 Task: Look for Airbnb properties in Tokoname, Japan from 2nd December, 2023 to 10th December, 2023 for 1 adult.1  bedroom having 1 bed and 1 bathroom. Property type can be hotel. Booking option can be shelf check-in. Look for 3 properties as per requirement.
Action: Key pressed tokoname
Screenshot: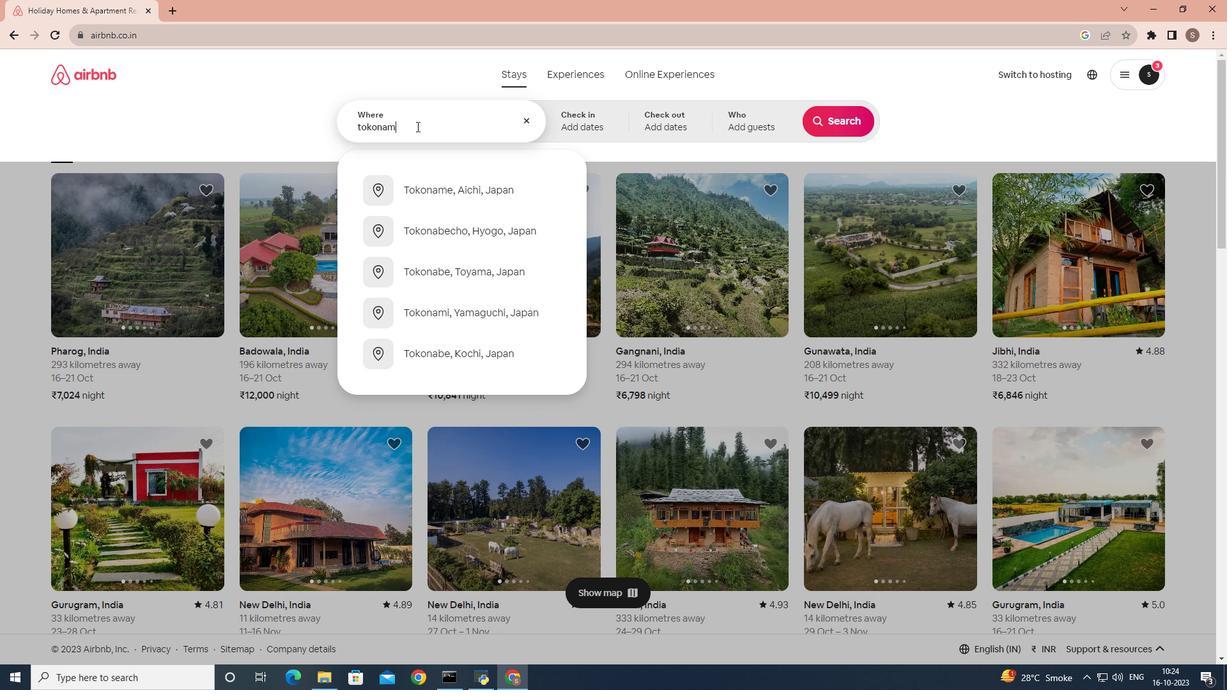 
Action: Mouse moved to (424, 203)
Screenshot: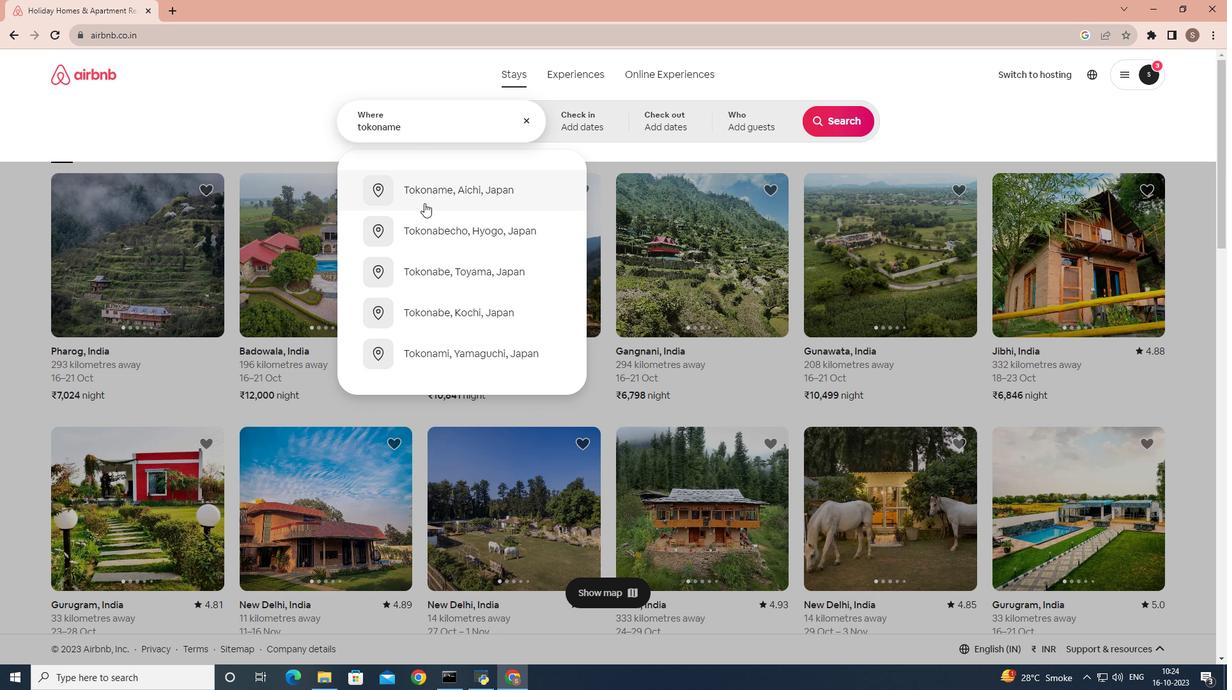 
Action: Mouse pressed left at (424, 203)
Screenshot: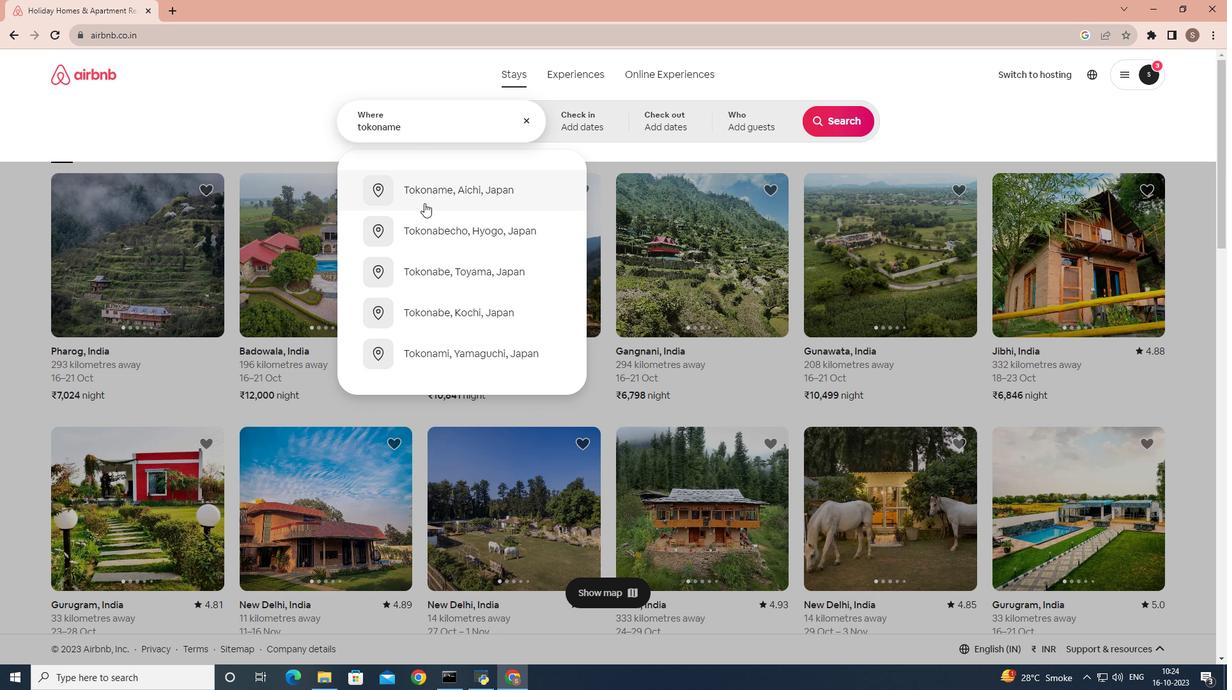 
Action: Mouse moved to (840, 228)
Screenshot: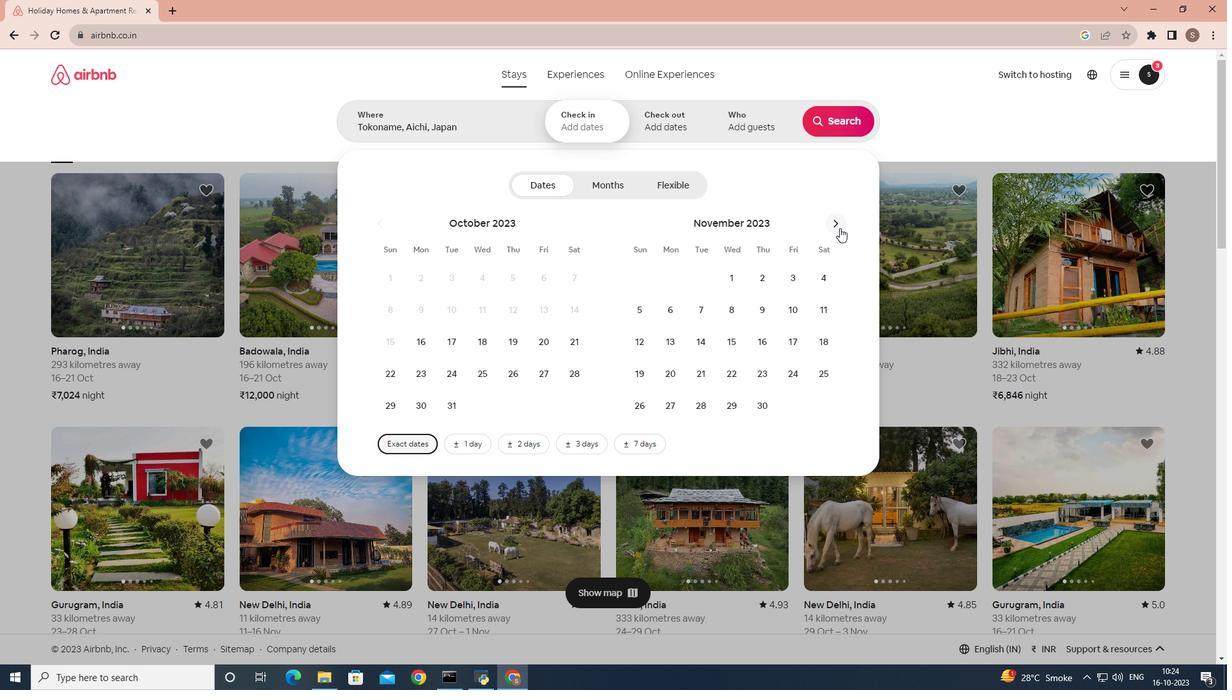 
Action: Mouse pressed left at (840, 228)
Screenshot: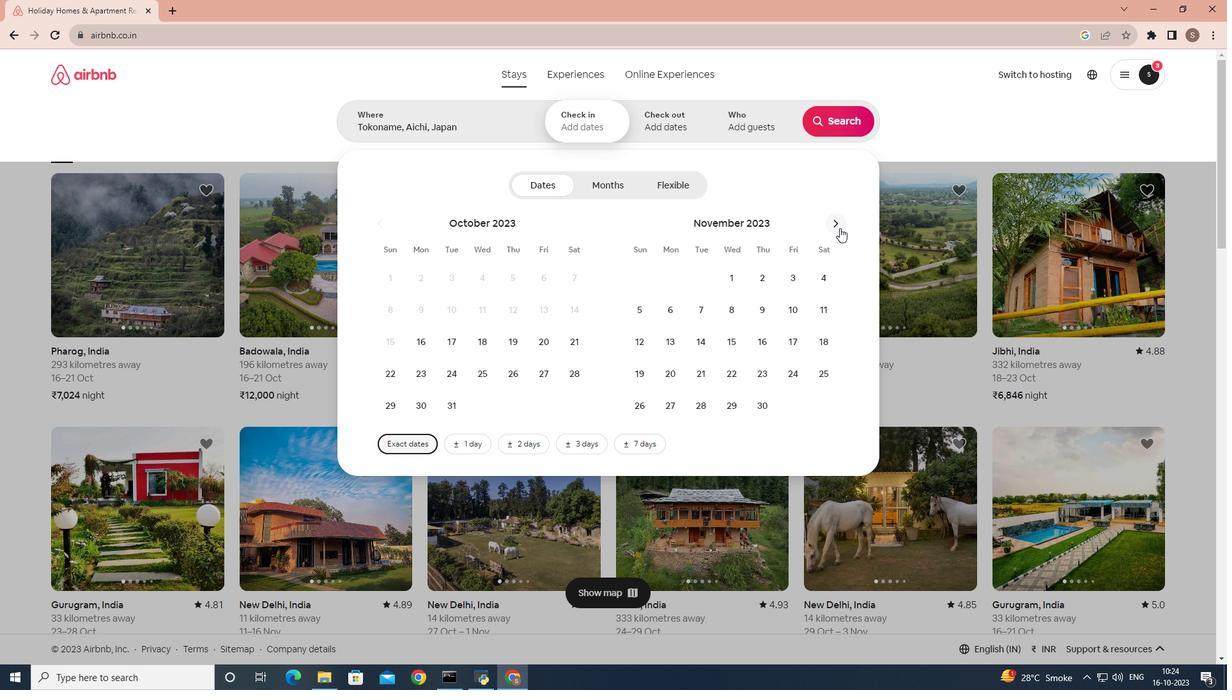 
Action: Mouse moved to (828, 287)
Screenshot: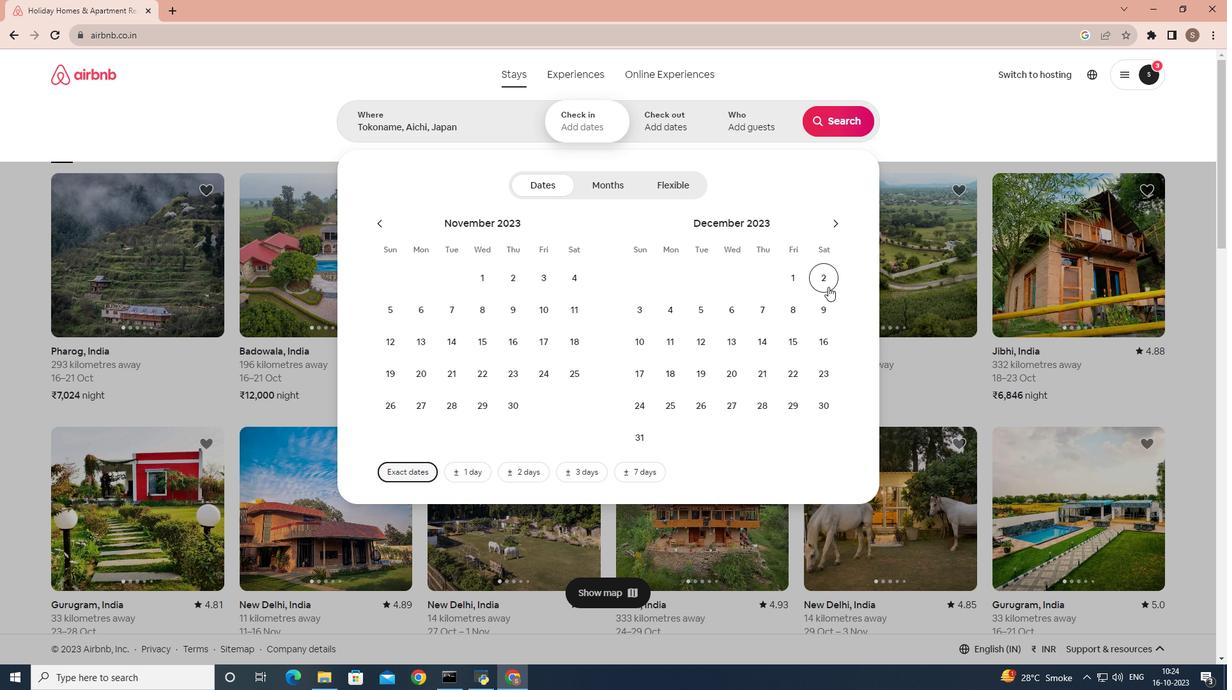 
Action: Mouse pressed left at (828, 287)
Screenshot: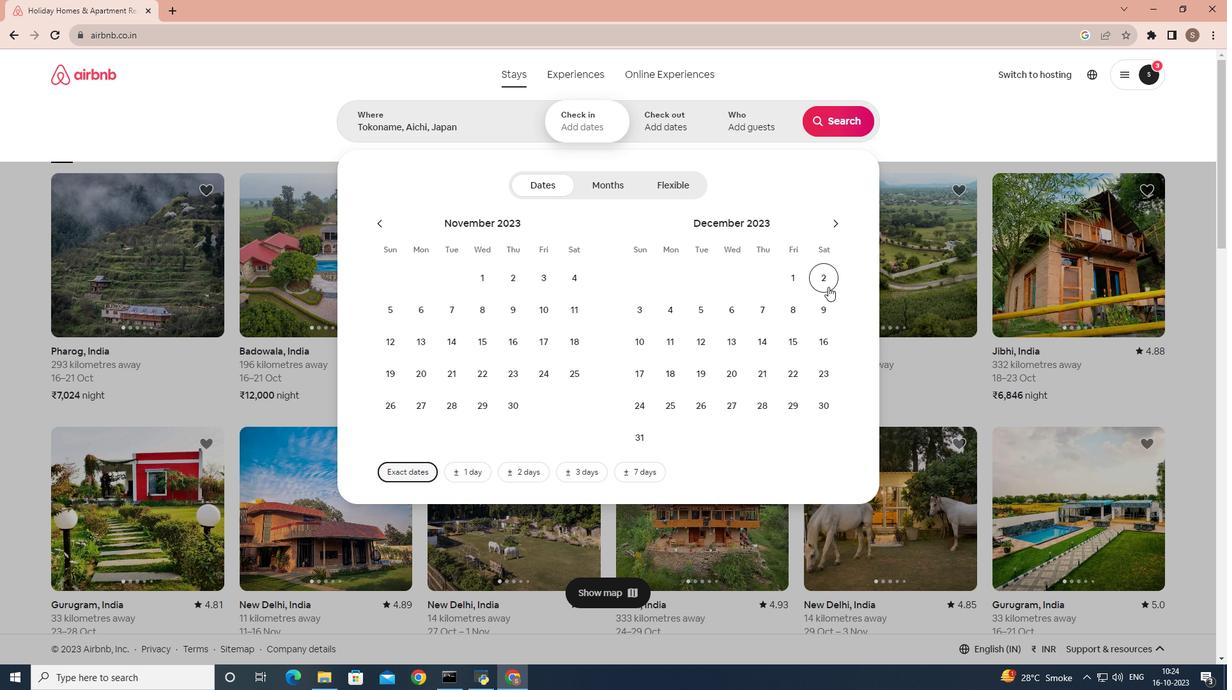 
Action: Mouse moved to (647, 352)
Screenshot: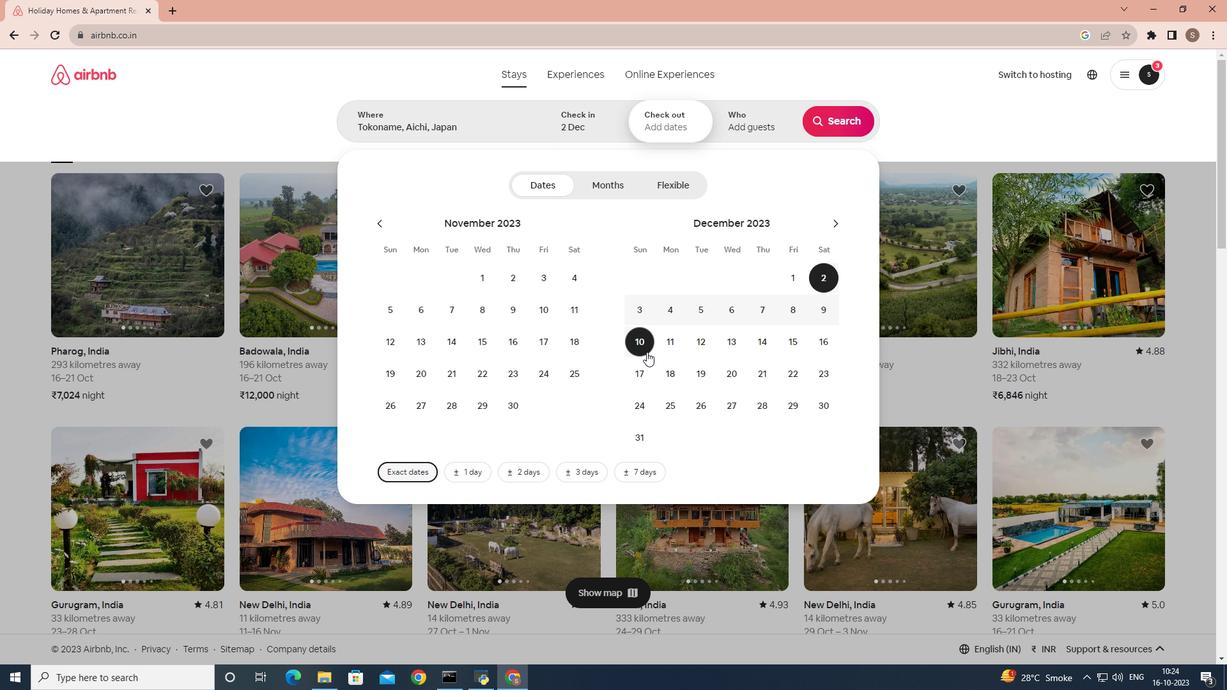 
Action: Mouse pressed left at (647, 352)
Screenshot: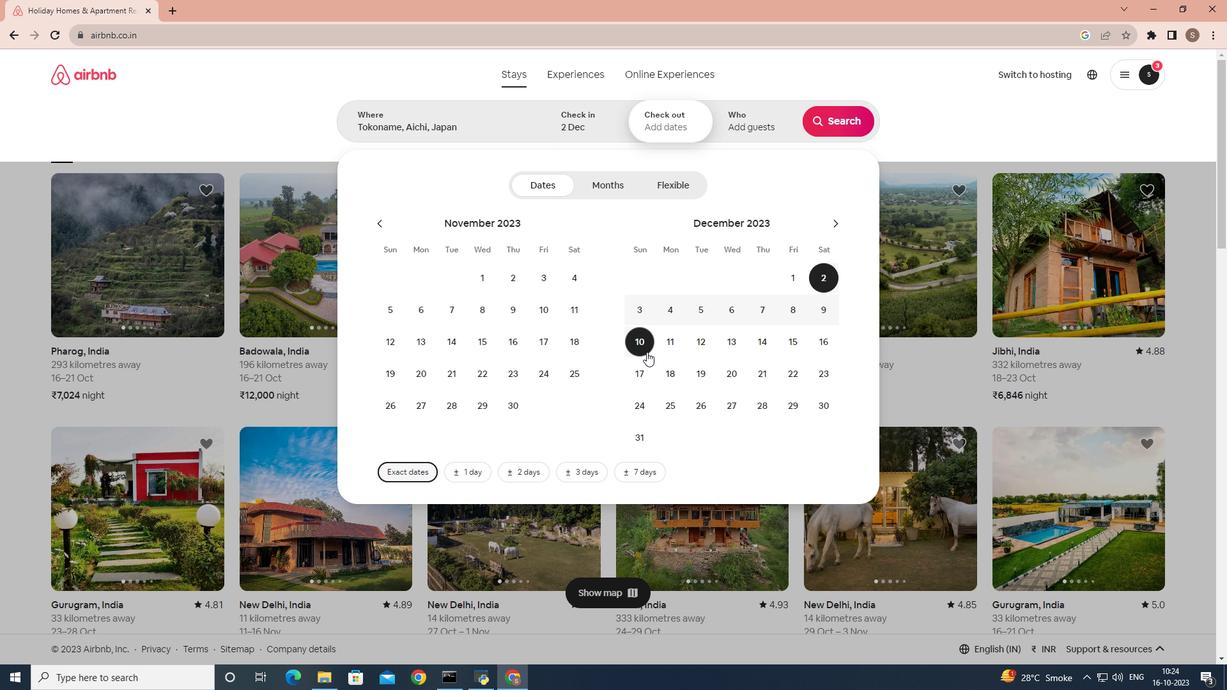 
Action: Mouse moved to (742, 120)
Screenshot: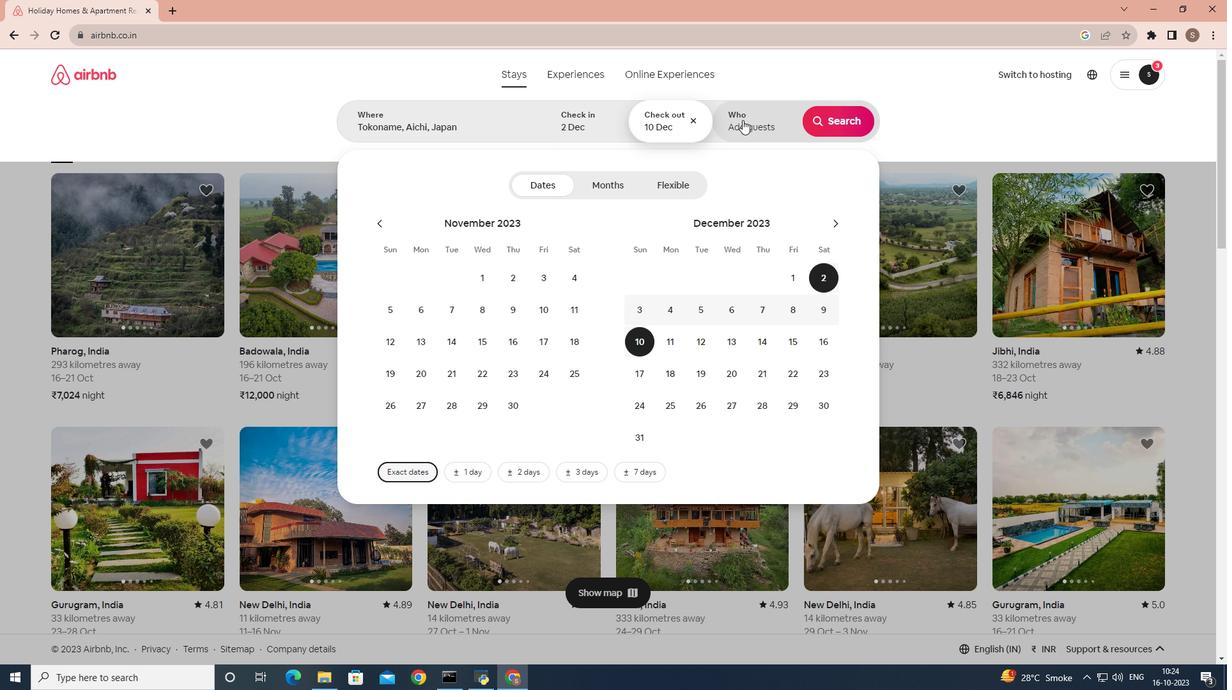 
Action: Mouse pressed left at (742, 120)
Screenshot: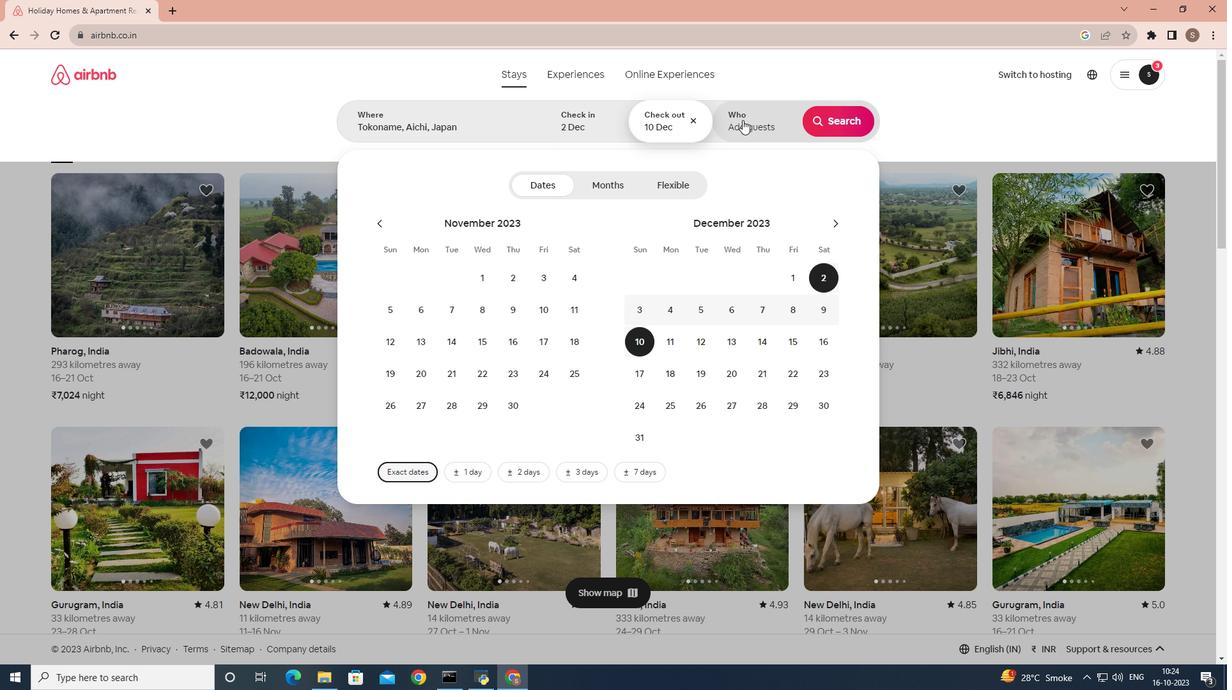 
Action: Mouse moved to (837, 193)
Screenshot: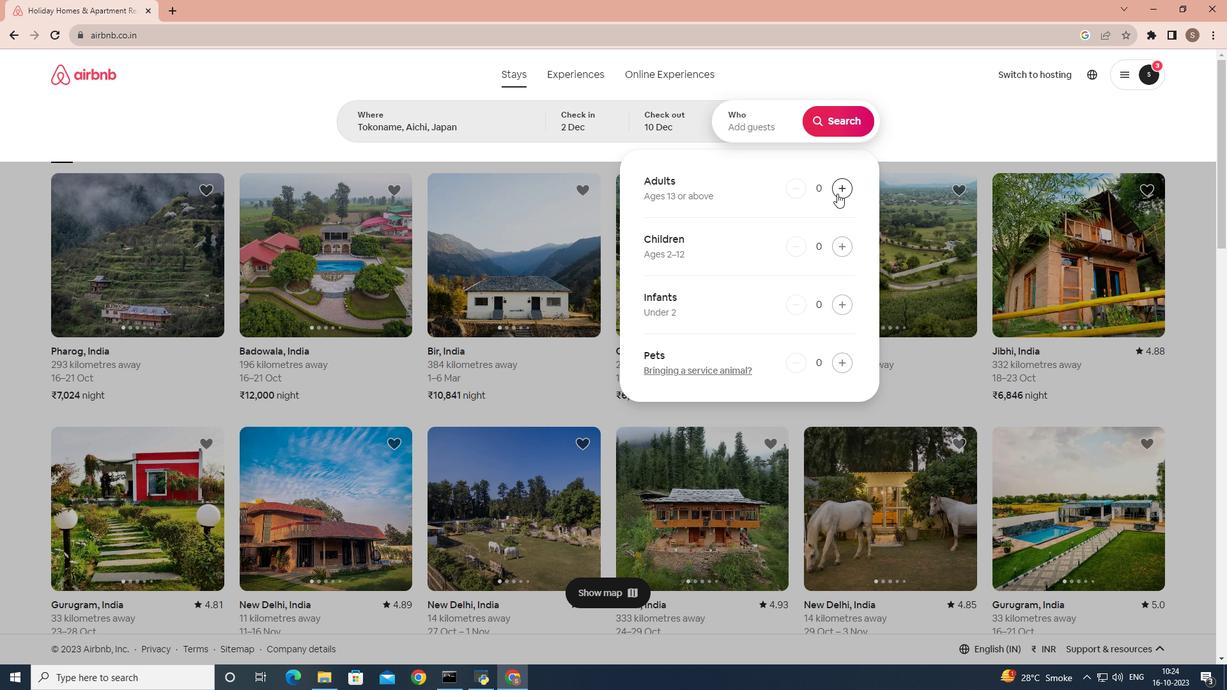 
Action: Mouse pressed left at (837, 193)
Screenshot: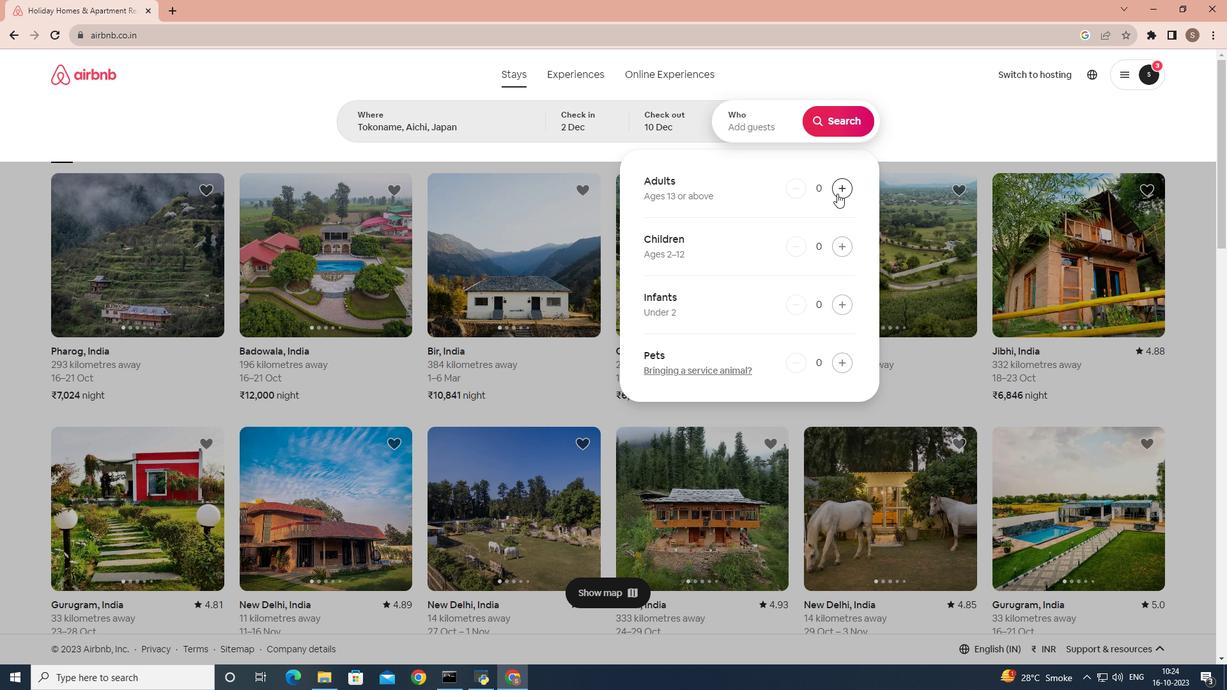 
Action: Mouse moved to (842, 120)
Screenshot: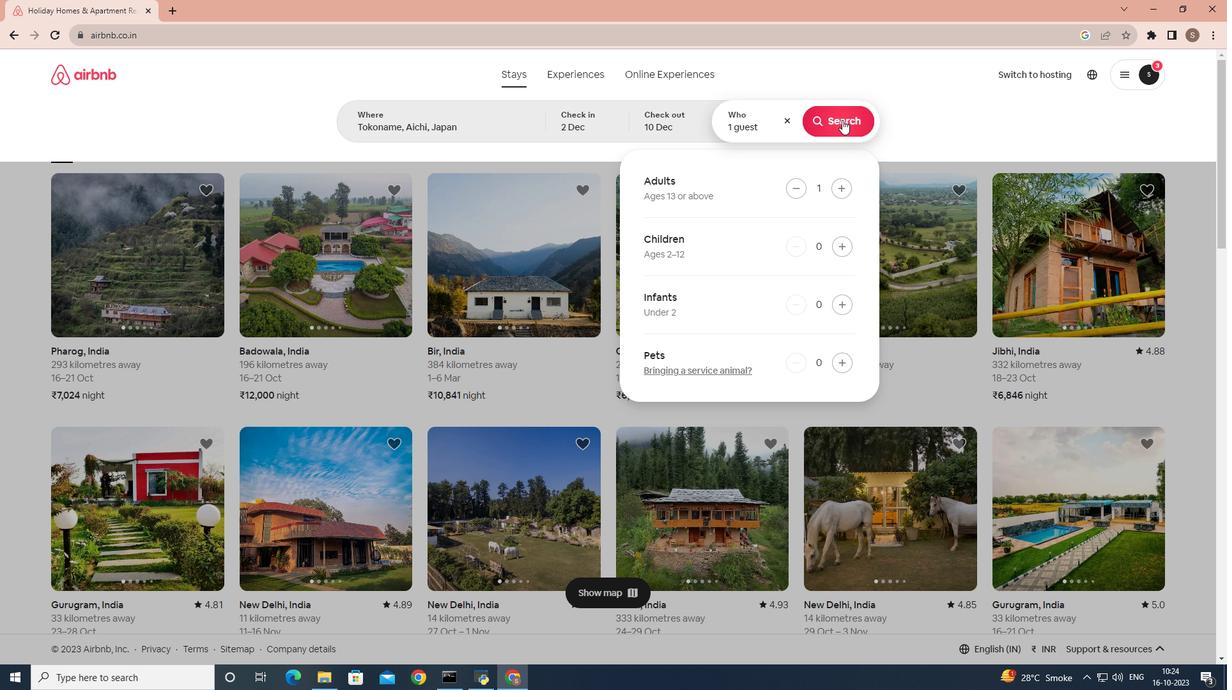 
Action: Mouse pressed left at (842, 120)
Screenshot: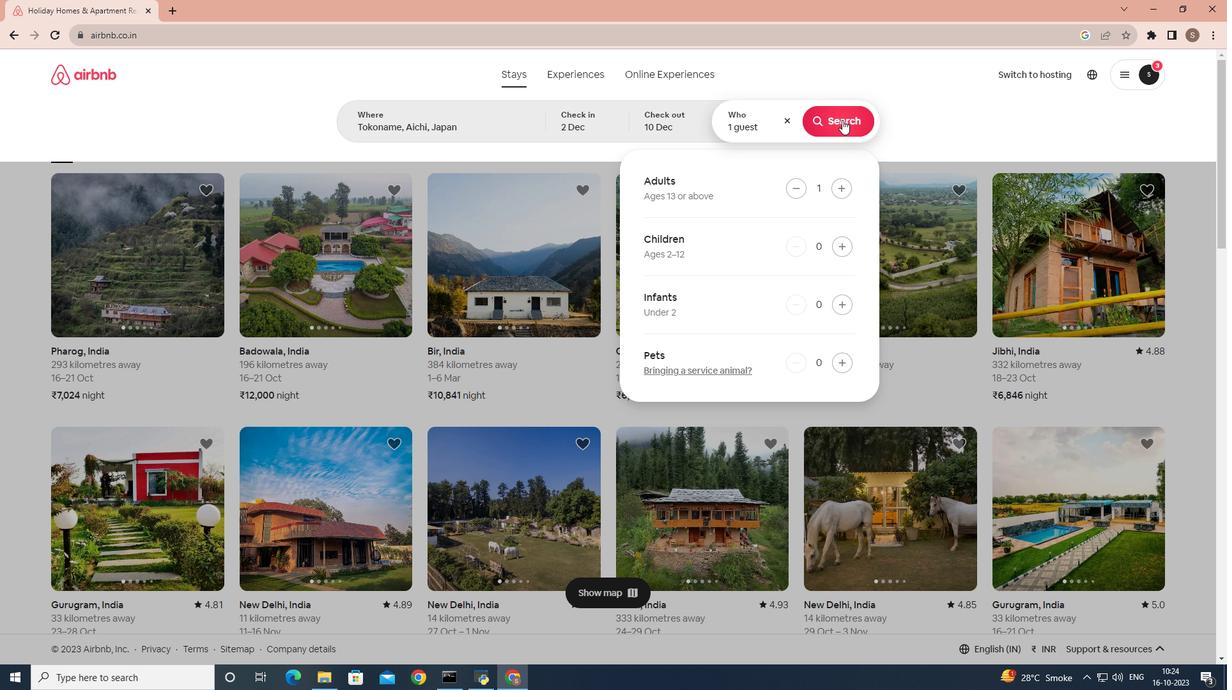 
Action: Mouse moved to (1024, 133)
Screenshot: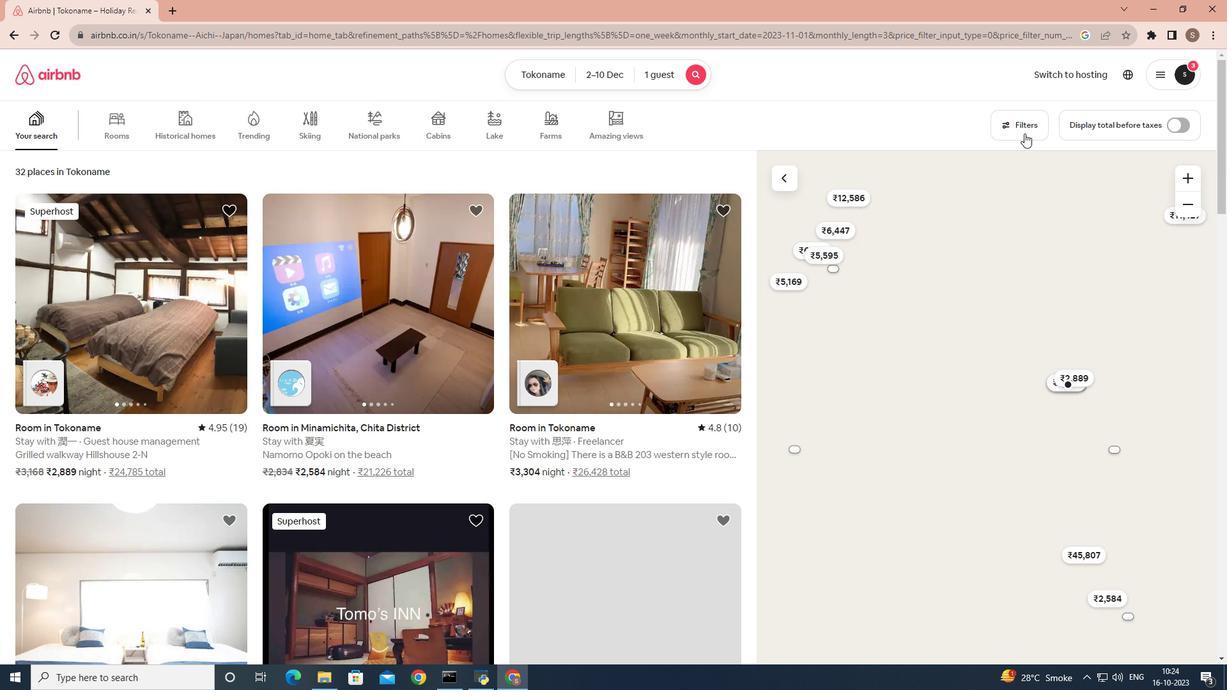 
Action: Mouse pressed left at (1024, 133)
Screenshot: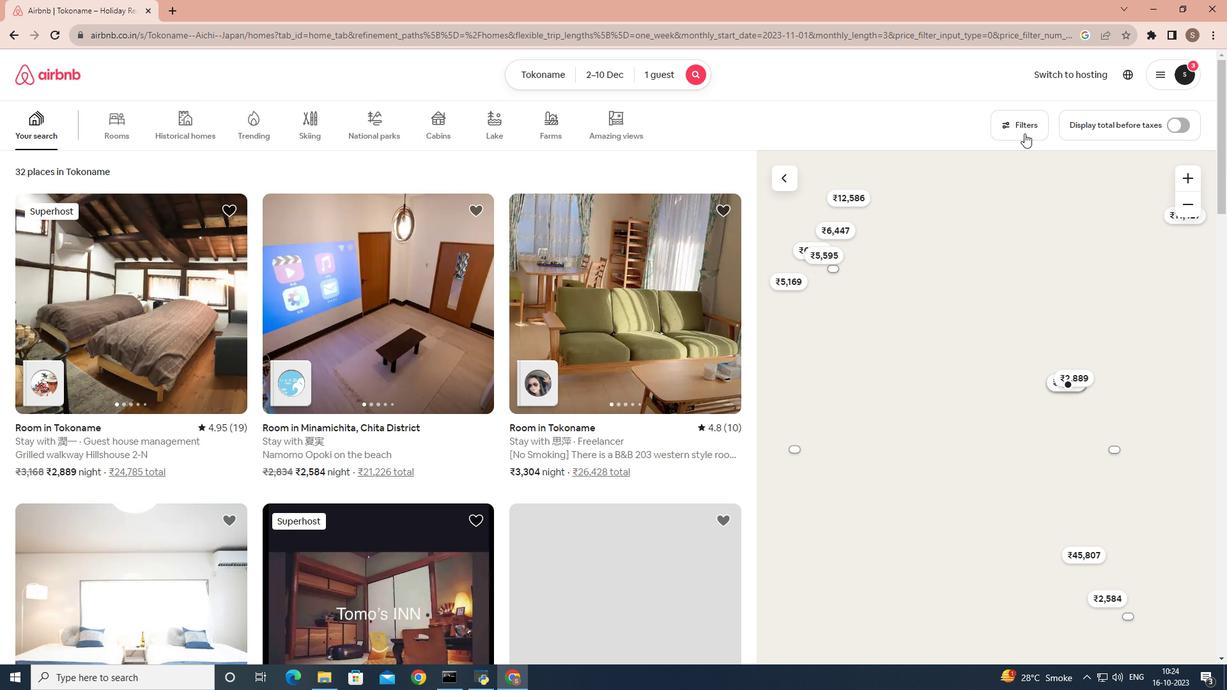 
Action: Mouse moved to (537, 395)
Screenshot: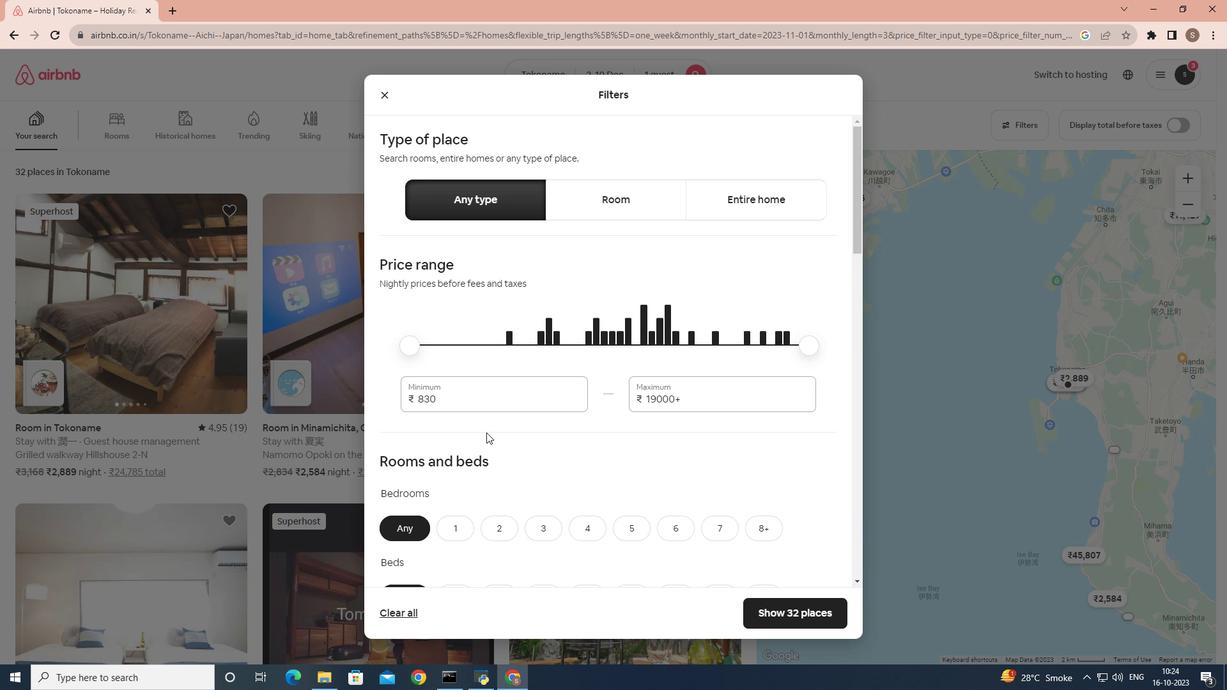 
Action: Mouse scrolled (537, 395) with delta (0, 0)
Screenshot: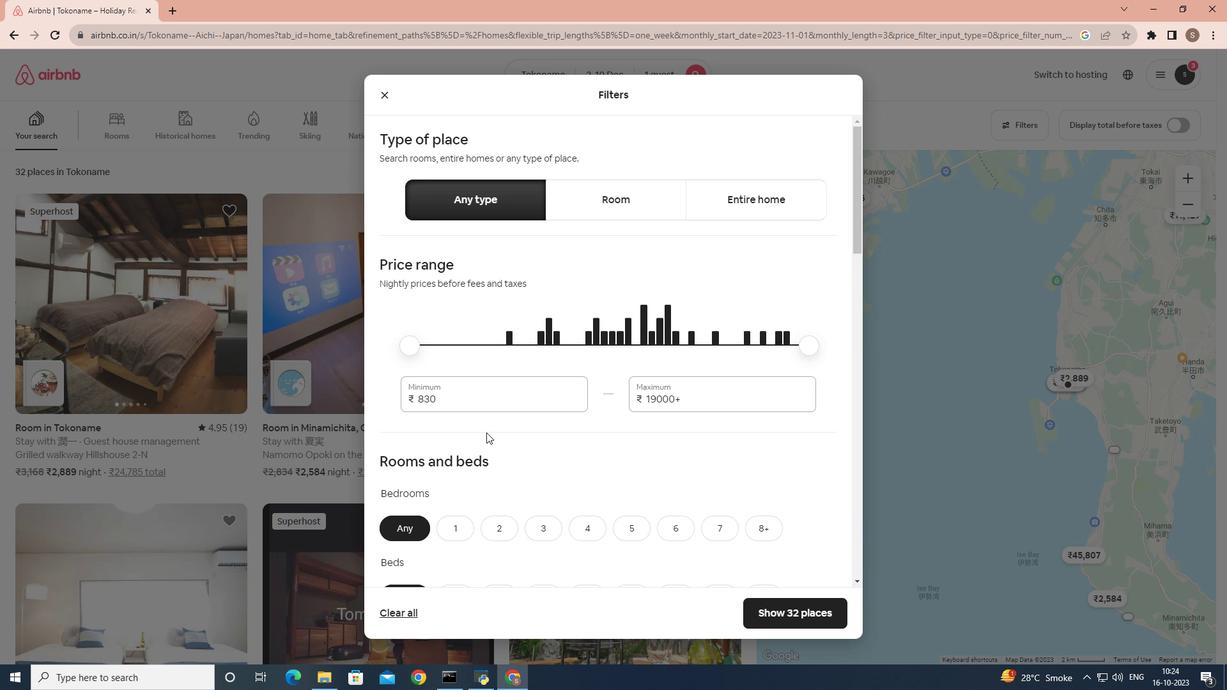 
Action: Mouse moved to (469, 446)
Screenshot: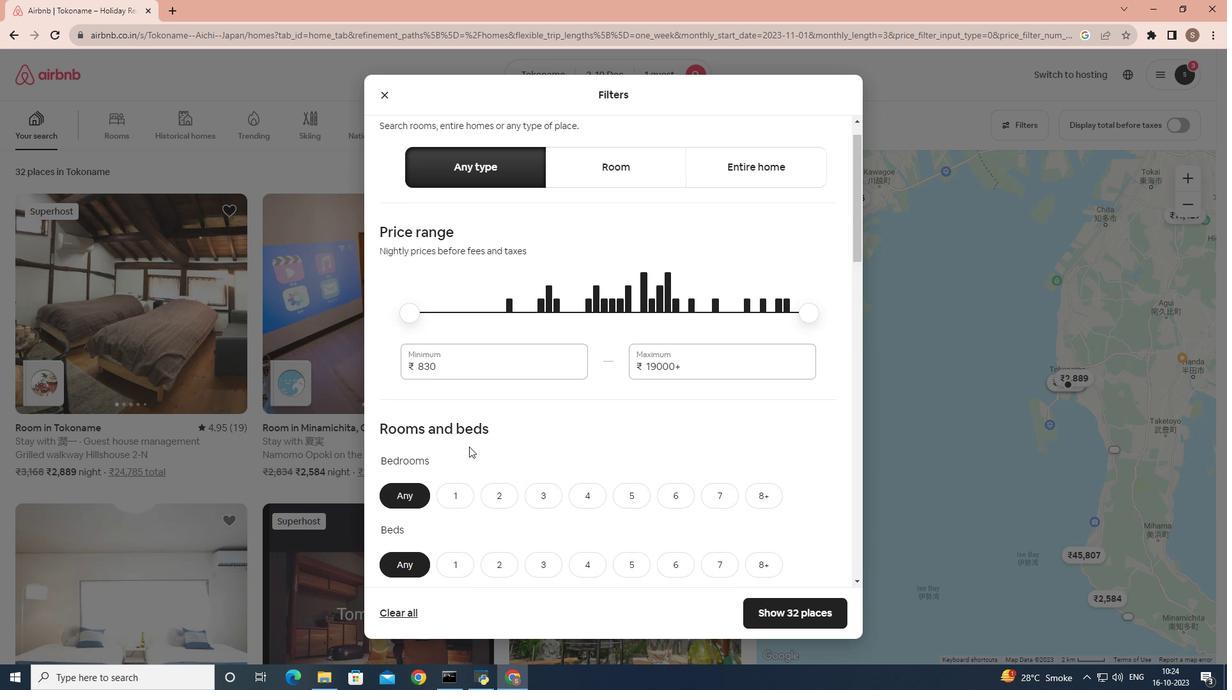 
Action: Mouse scrolled (469, 446) with delta (0, 0)
Screenshot: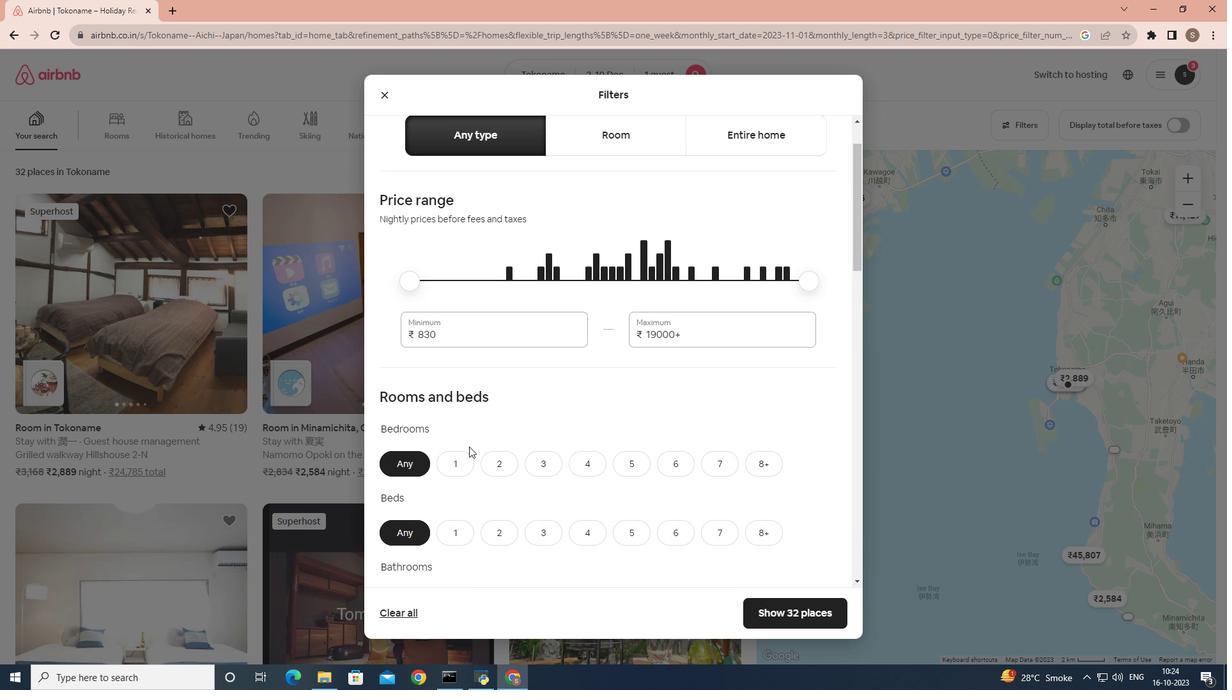 
Action: Mouse scrolled (469, 446) with delta (0, 0)
Screenshot: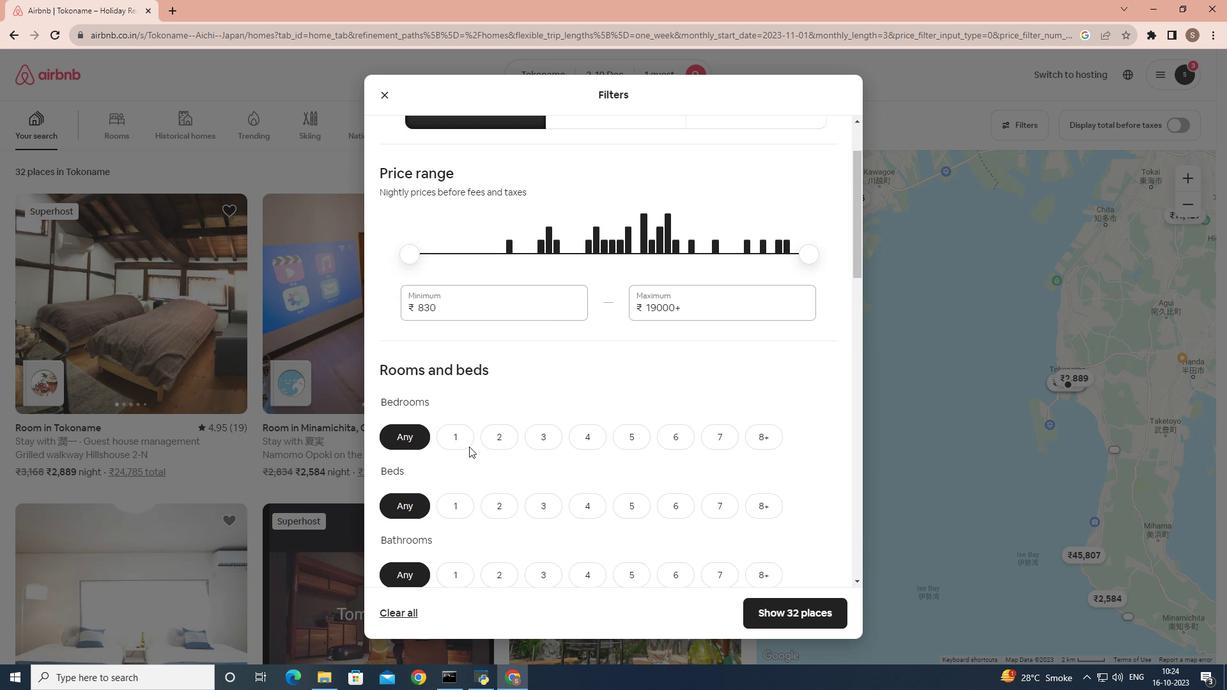 
Action: Mouse scrolled (469, 446) with delta (0, 0)
Screenshot: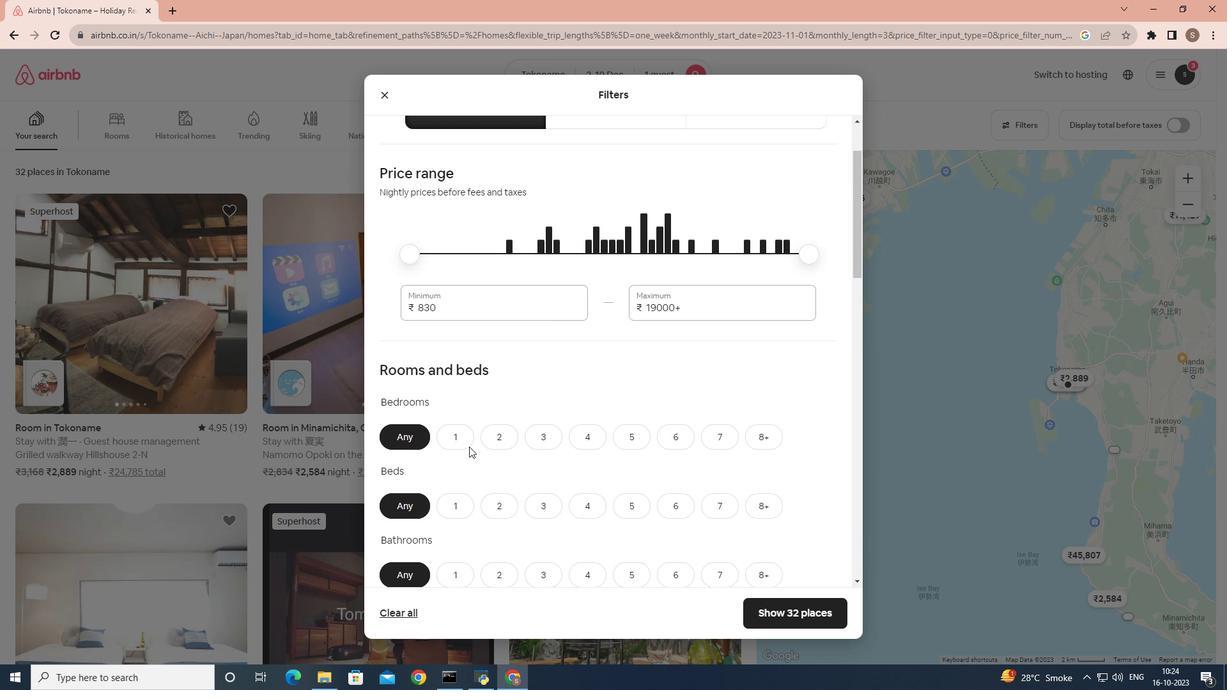 
Action: Mouse moved to (462, 269)
Screenshot: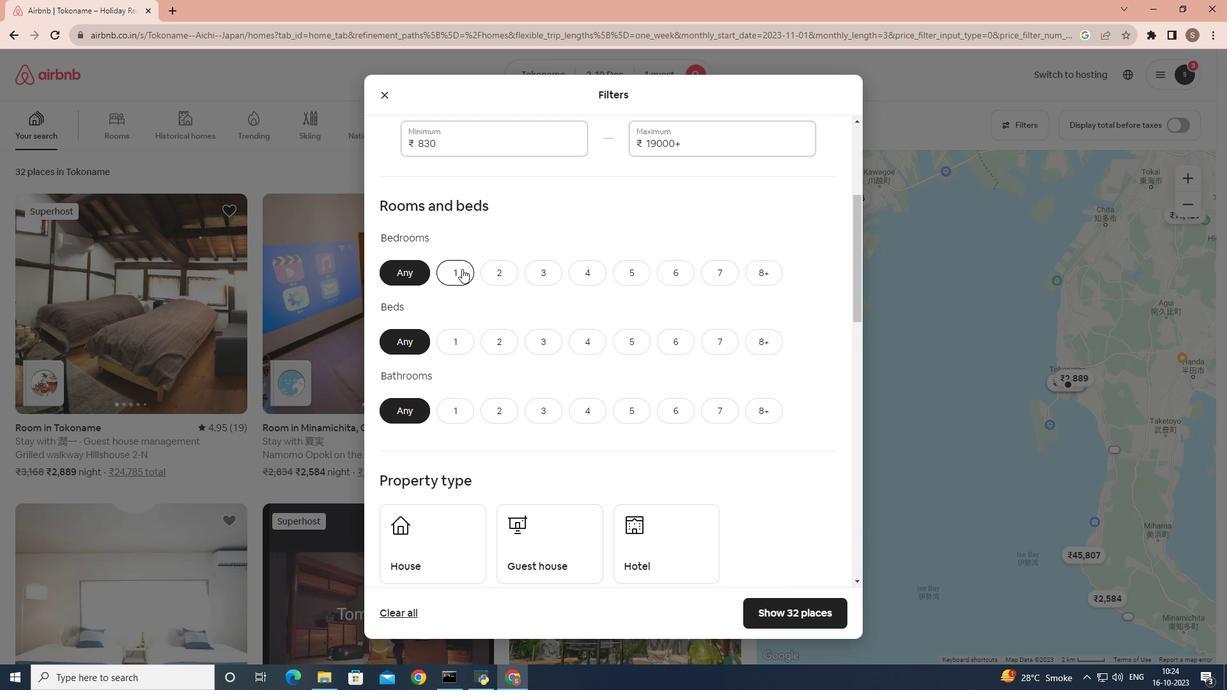 
Action: Mouse pressed left at (462, 269)
Screenshot: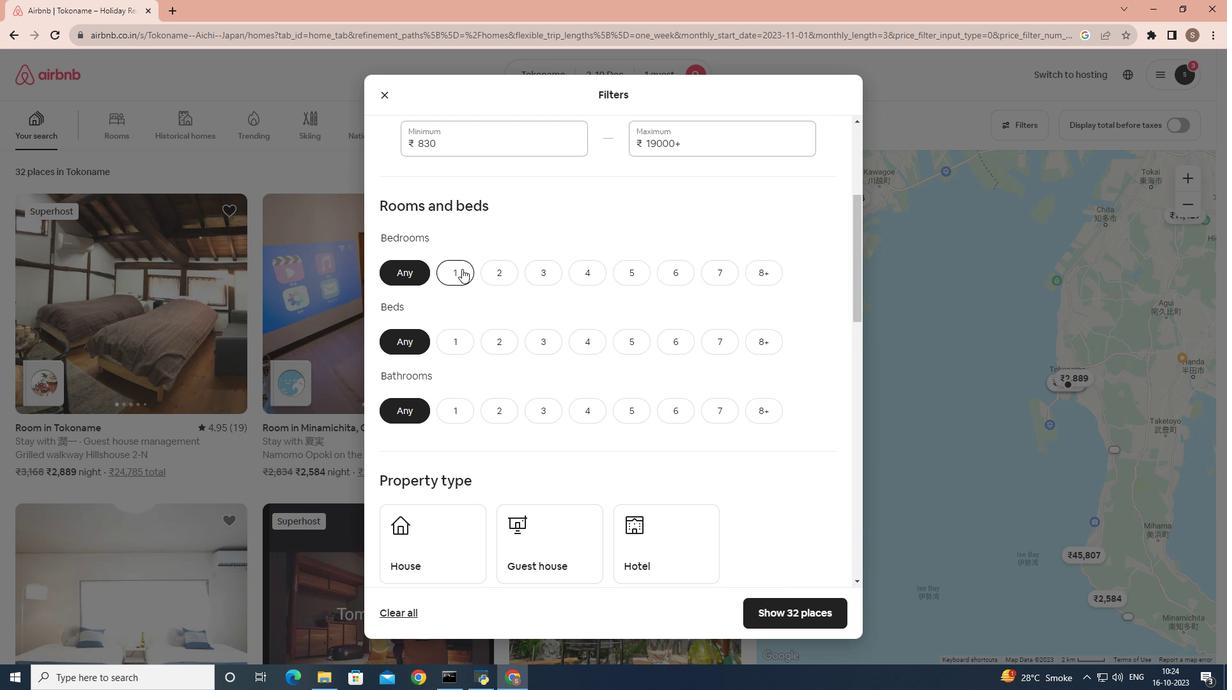 
Action: Mouse moved to (442, 336)
Screenshot: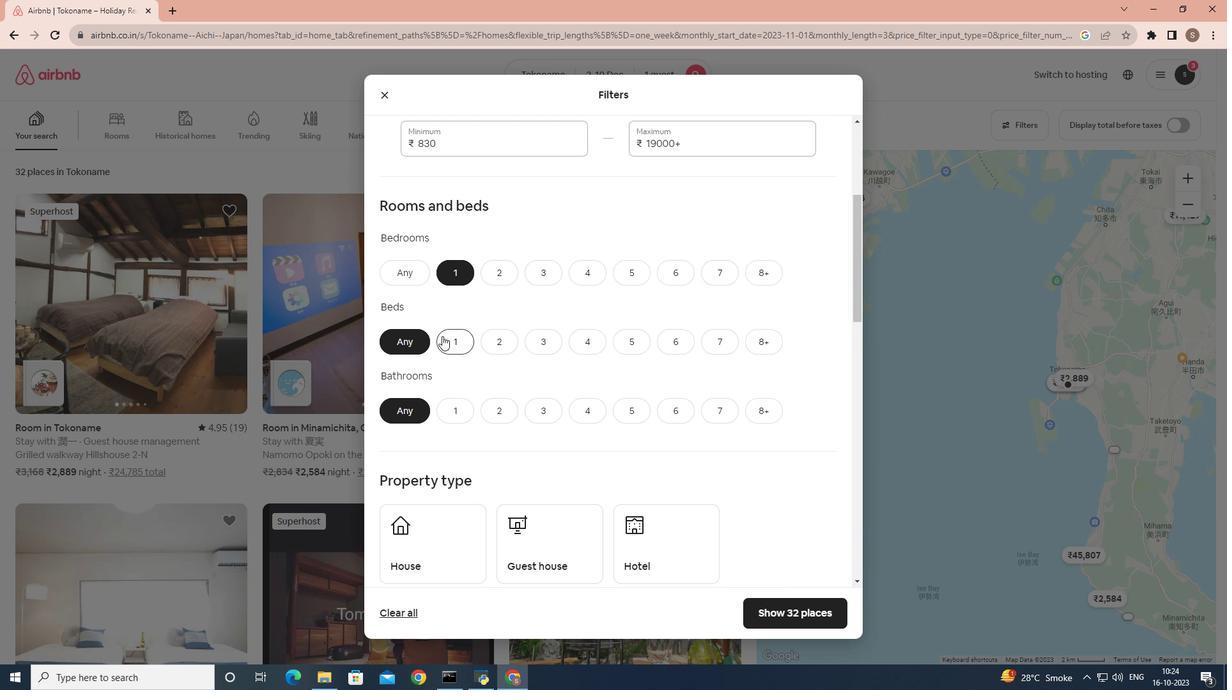 
Action: Mouse pressed left at (442, 336)
Screenshot: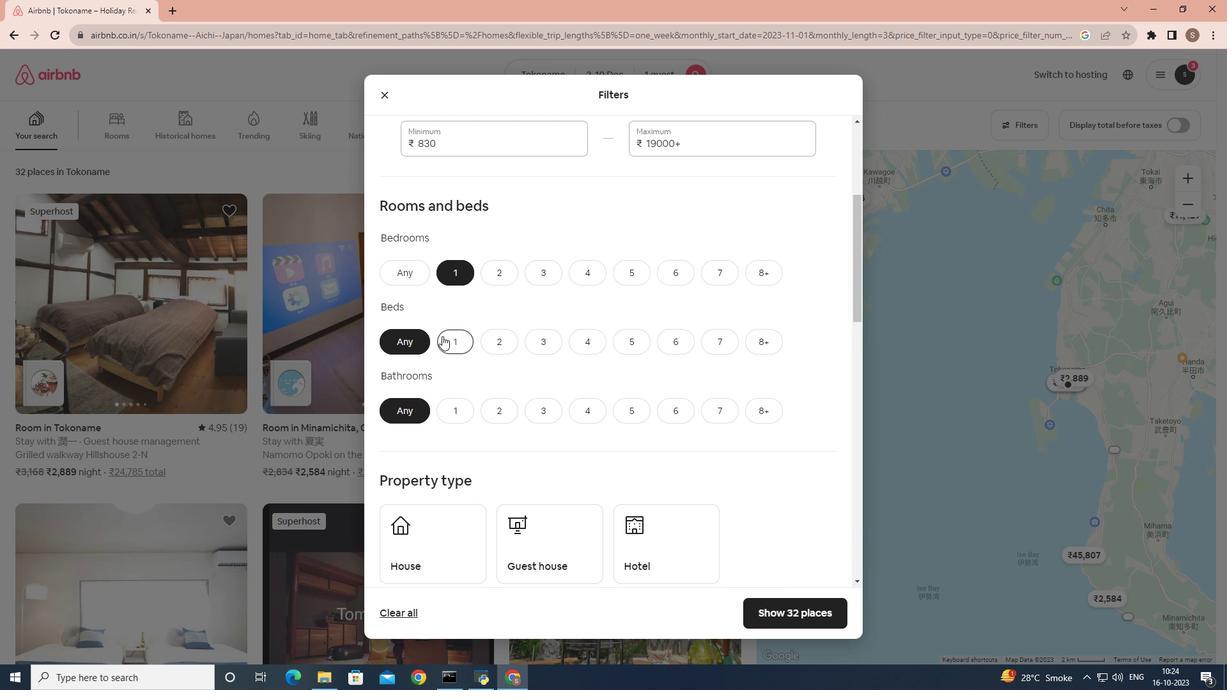 
Action: Mouse moved to (434, 377)
Screenshot: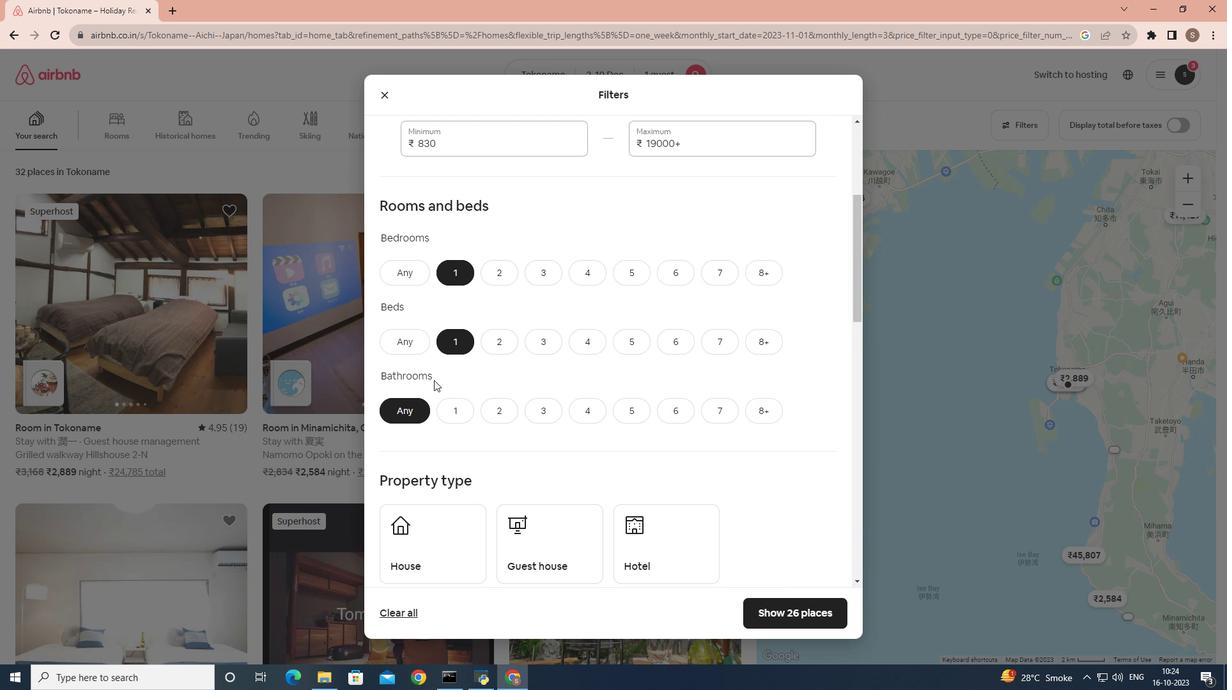 
Action: Mouse pressed left at (434, 377)
Screenshot: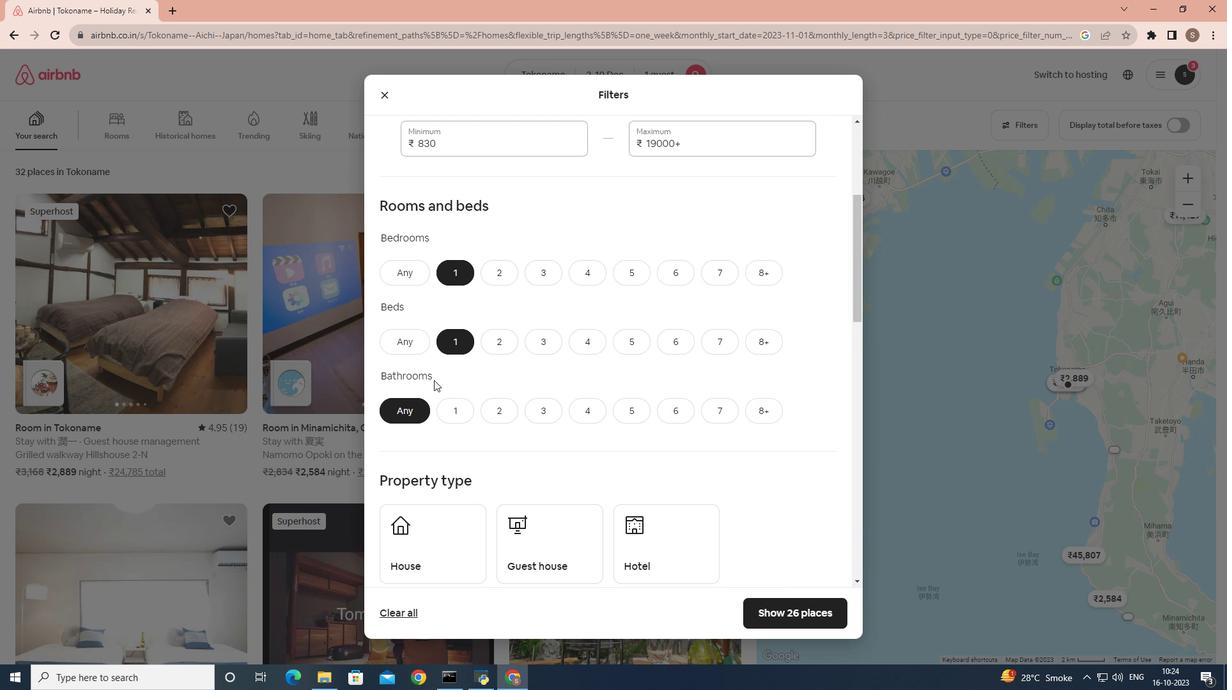 
Action: Mouse moved to (468, 419)
Screenshot: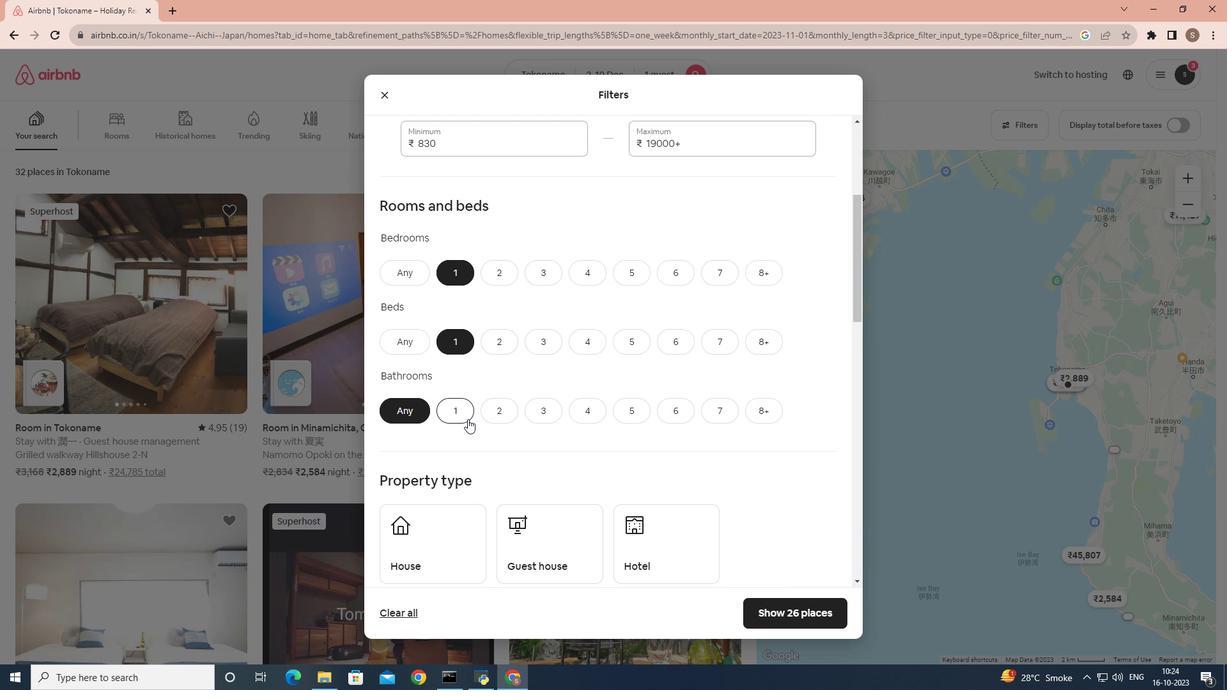 
Action: Mouse pressed left at (468, 419)
Screenshot: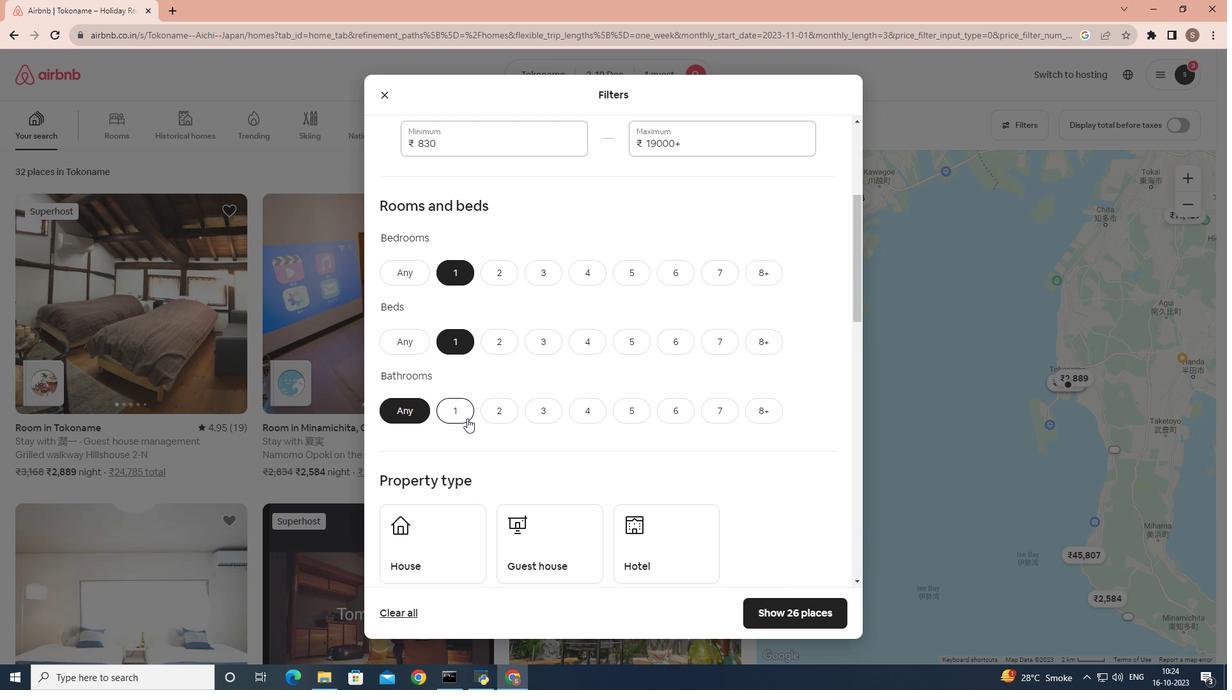 
Action: Mouse moved to (509, 404)
Screenshot: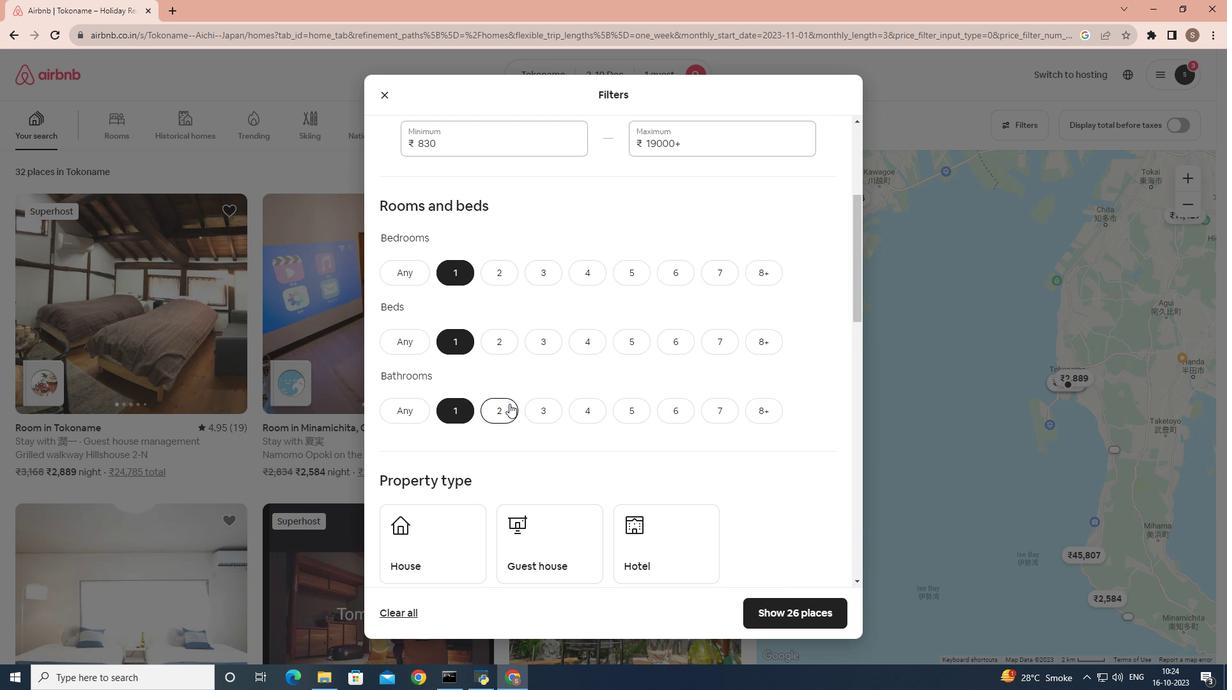 
Action: Mouse scrolled (509, 403) with delta (0, 0)
Screenshot: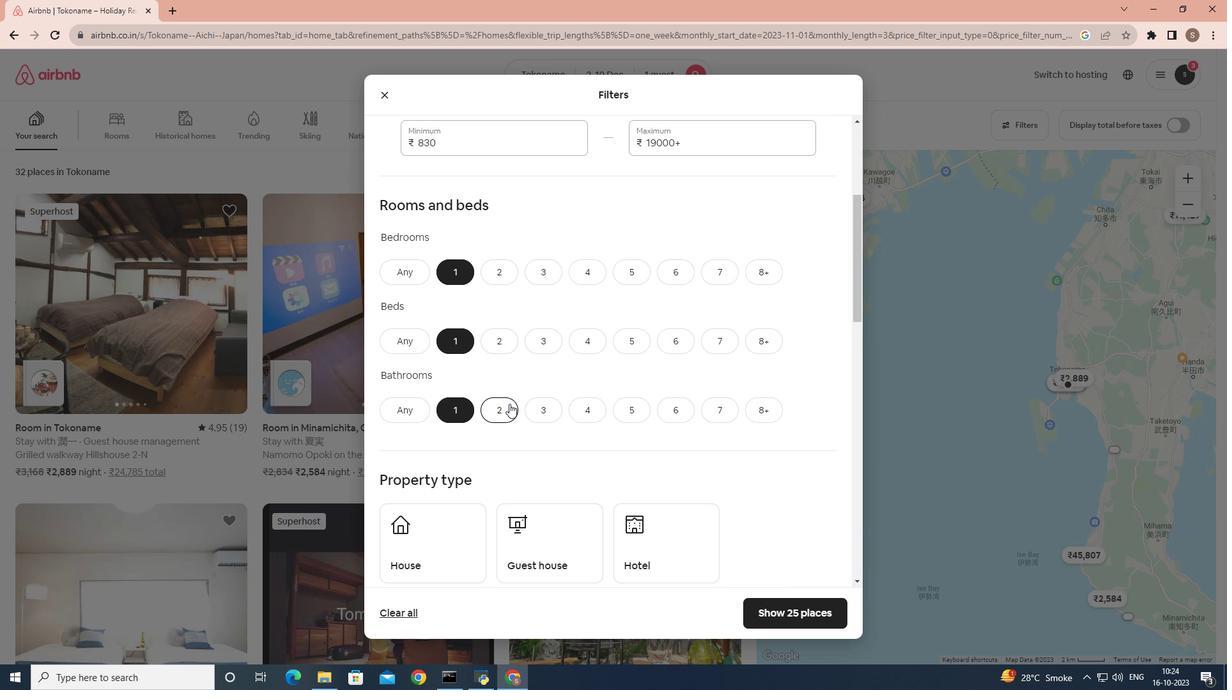 
Action: Mouse scrolled (509, 403) with delta (0, 0)
Screenshot: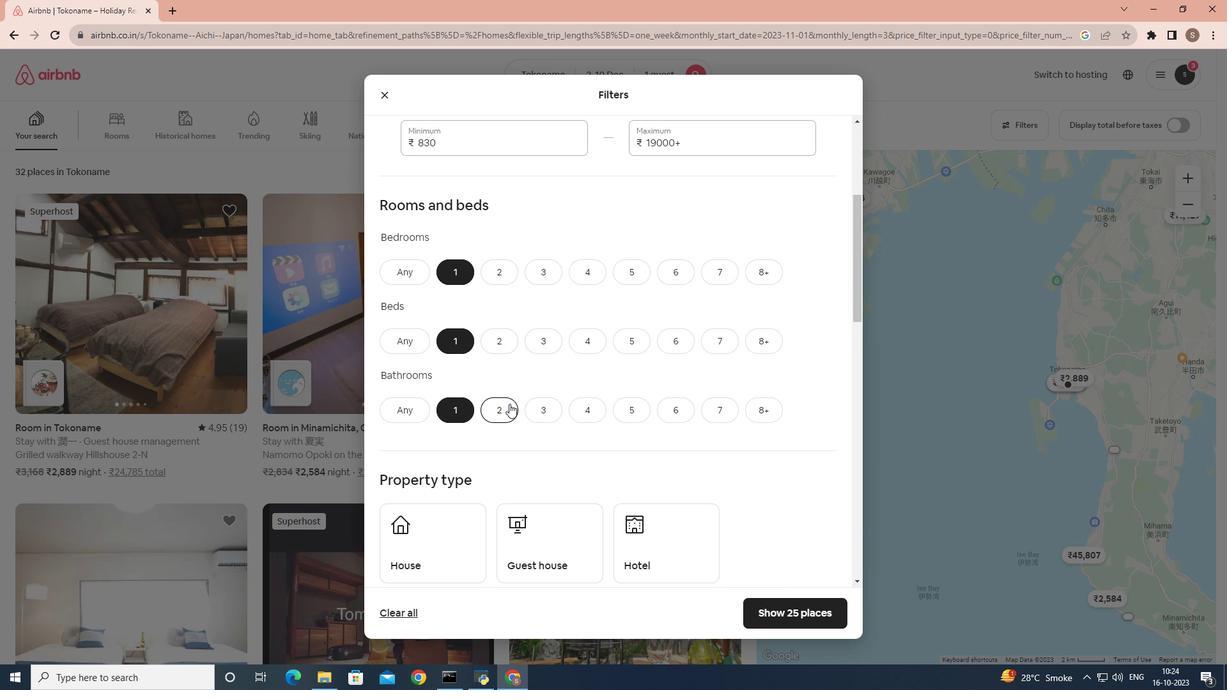 
Action: Mouse scrolled (509, 403) with delta (0, 0)
Screenshot: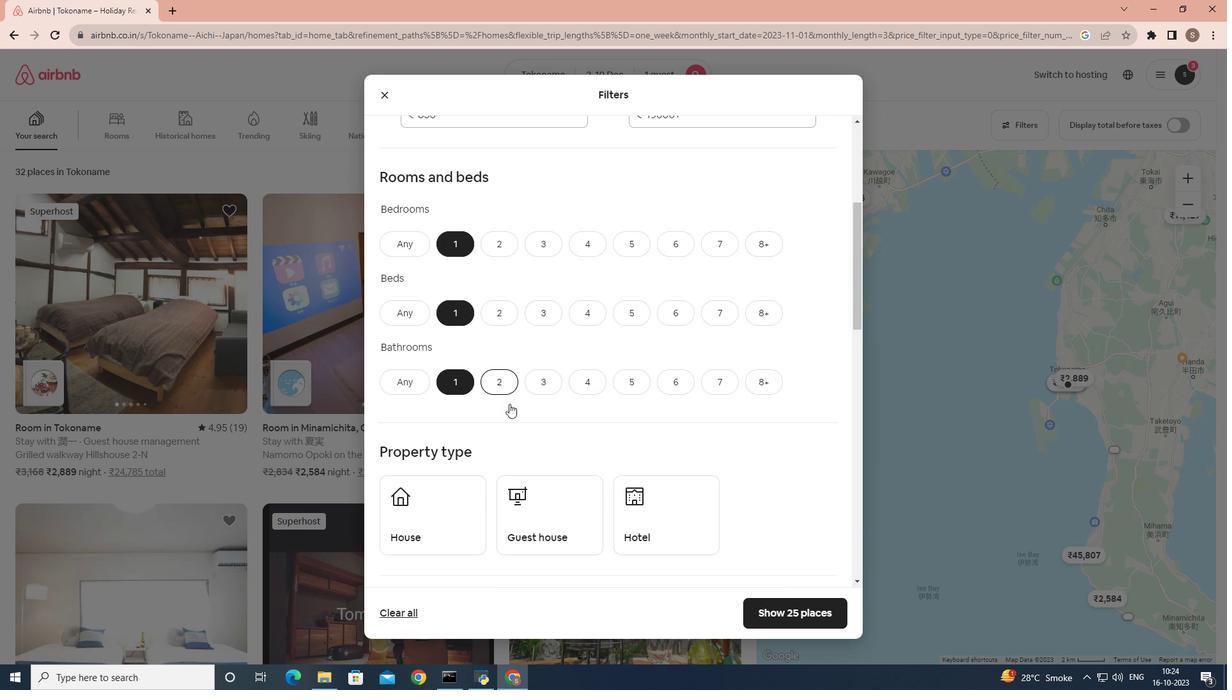 
Action: Mouse scrolled (509, 403) with delta (0, 0)
Screenshot: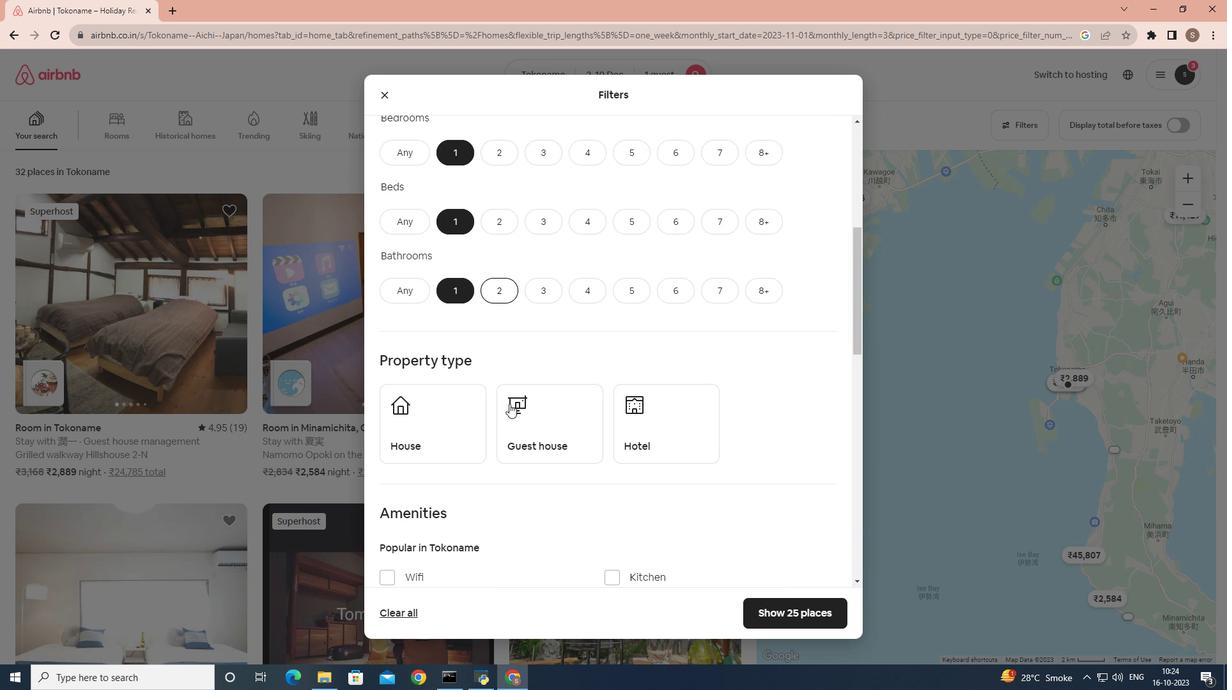 
Action: Mouse moved to (663, 285)
Screenshot: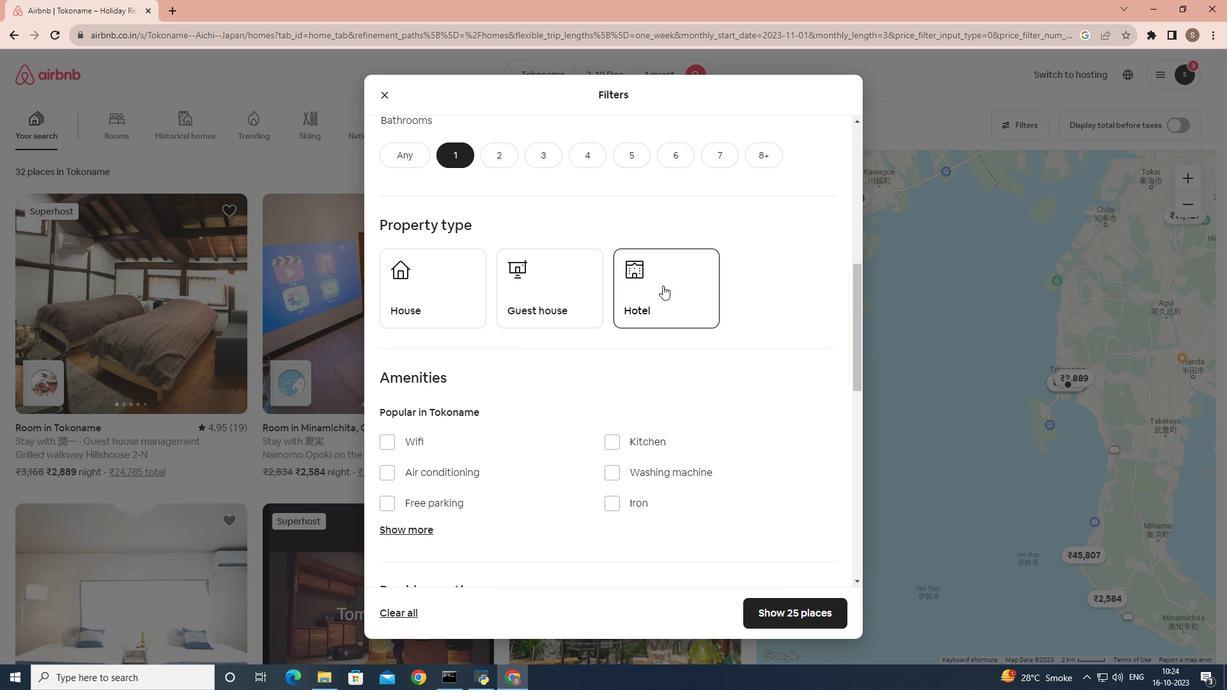
Action: Mouse pressed left at (663, 285)
Screenshot: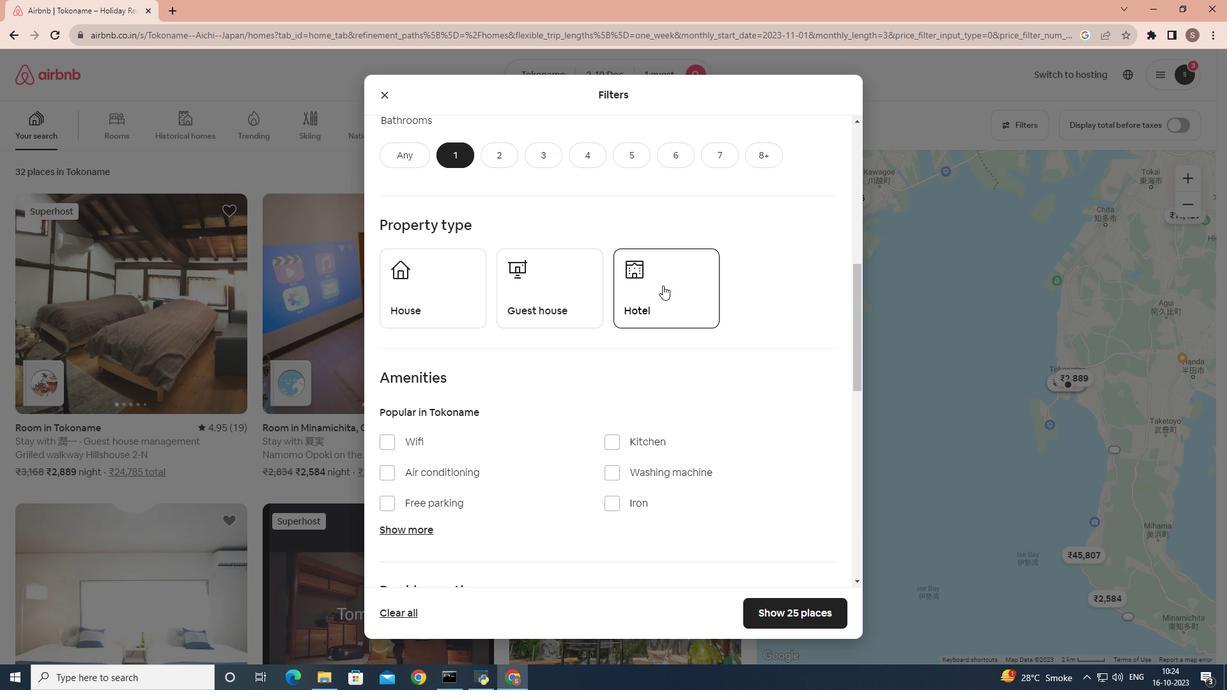 
Action: Mouse moved to (543, 443)
Screenshot: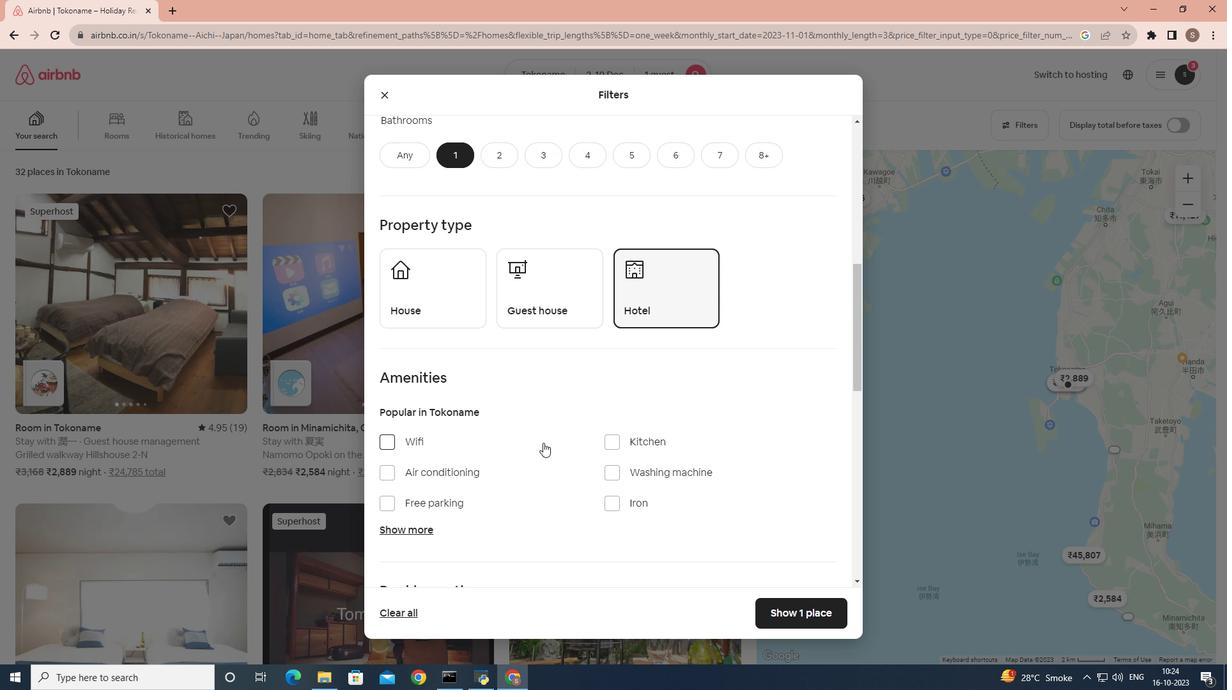 
Action: Mouse scrolled (543, 442) with delta (0, 0)
Screenshot: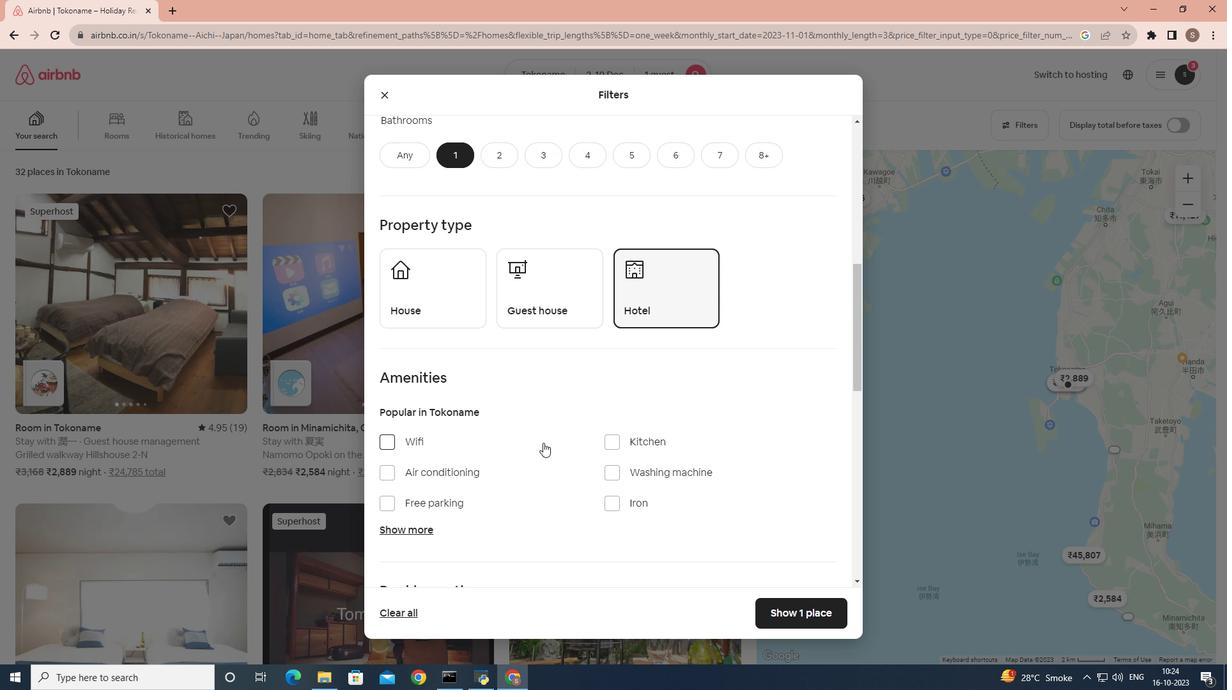 
Action: Mouse scrolled (543, 442) with delta (0, 0)
Screenshot: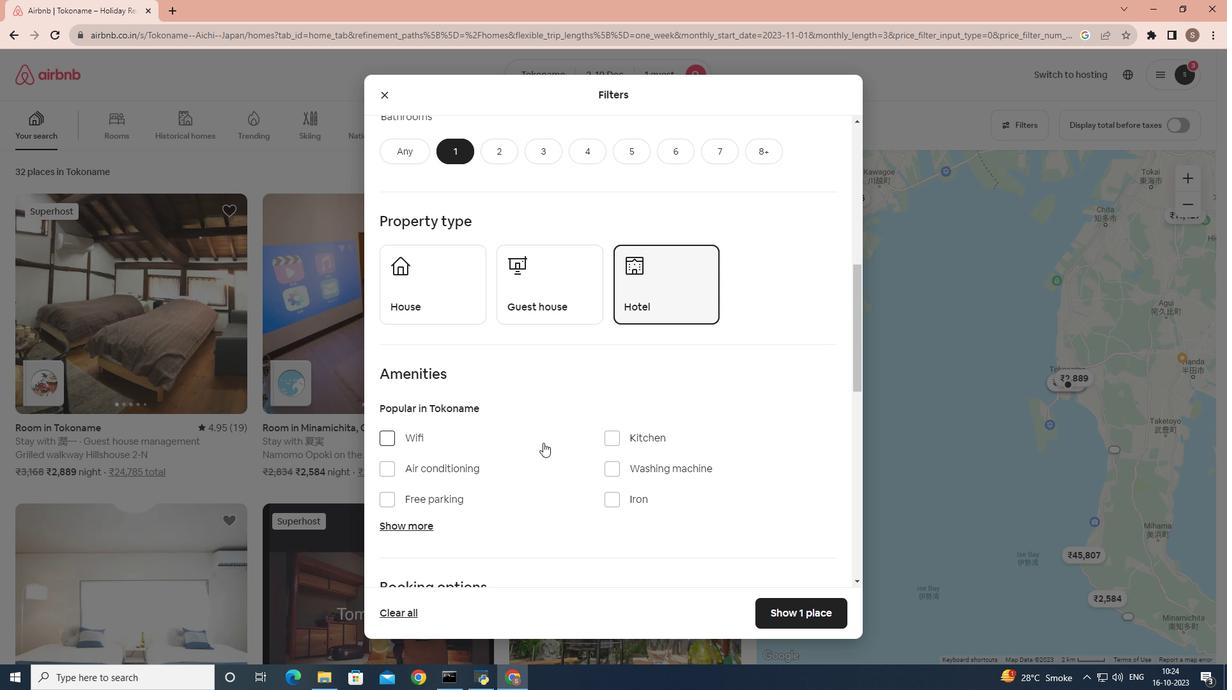 
Action: Mouse scrolled (543, 442) with delta (0, 0)
Screenshot: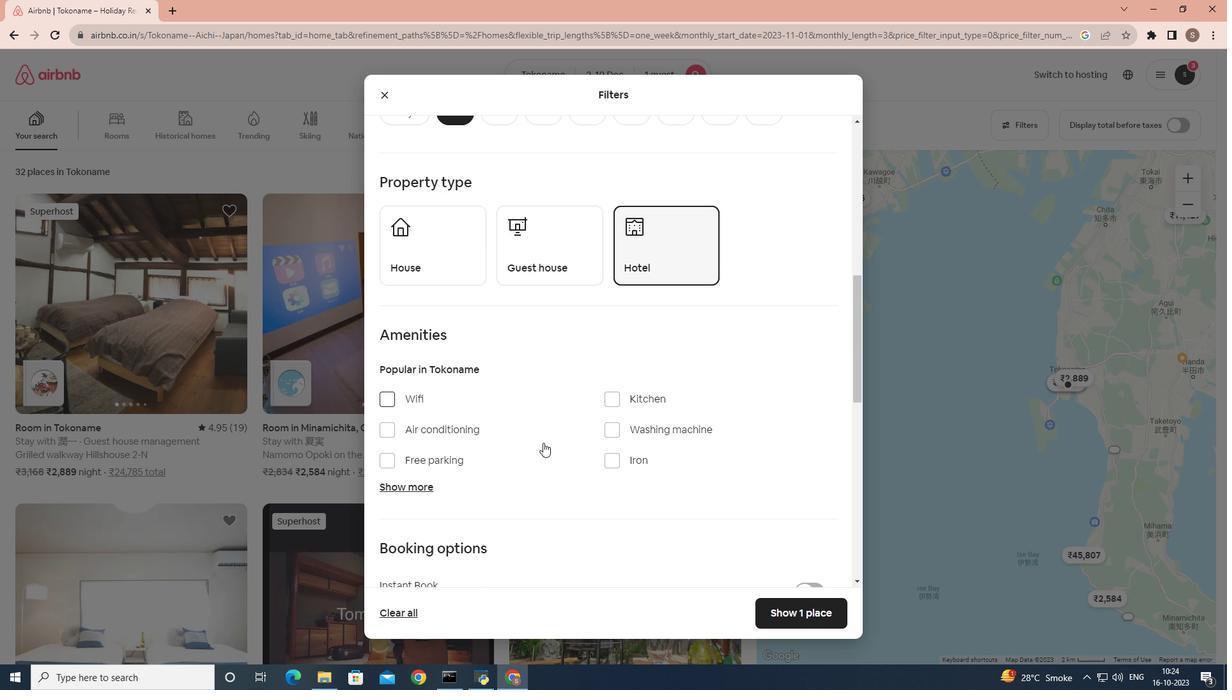 
Action: Mouse moved to (556, 432)
Screenshot: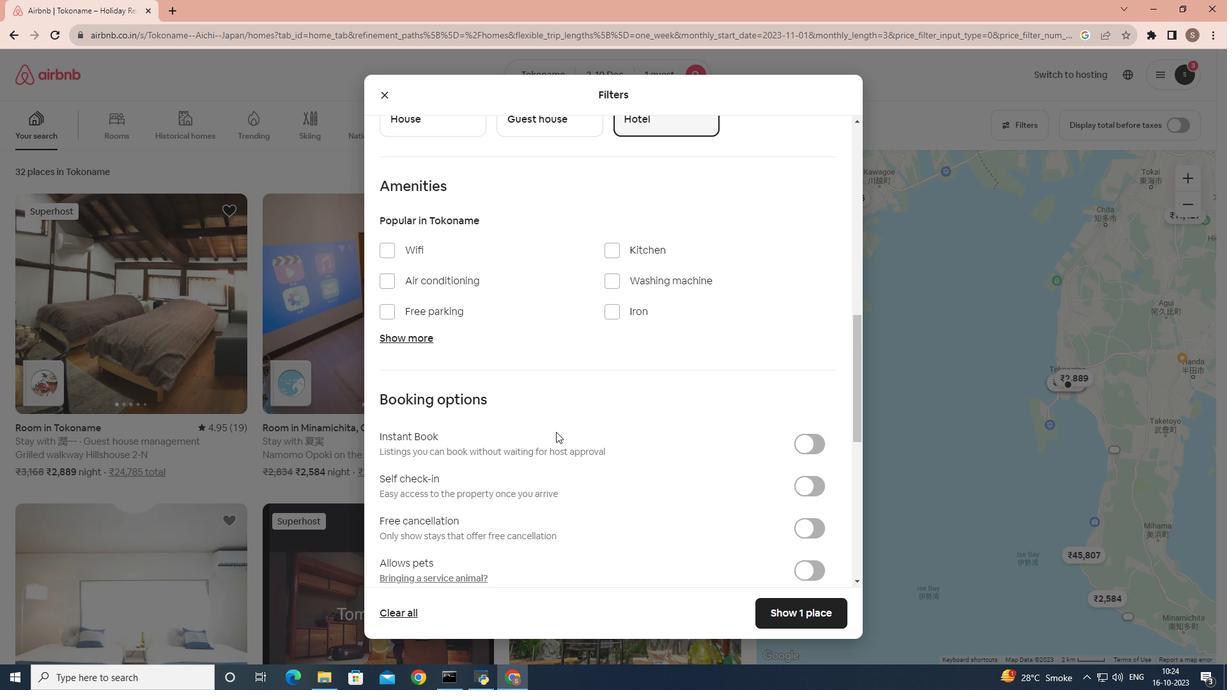 
Action: Mouse scrolled (556, 431) with delta (0, 0)
Screenshot: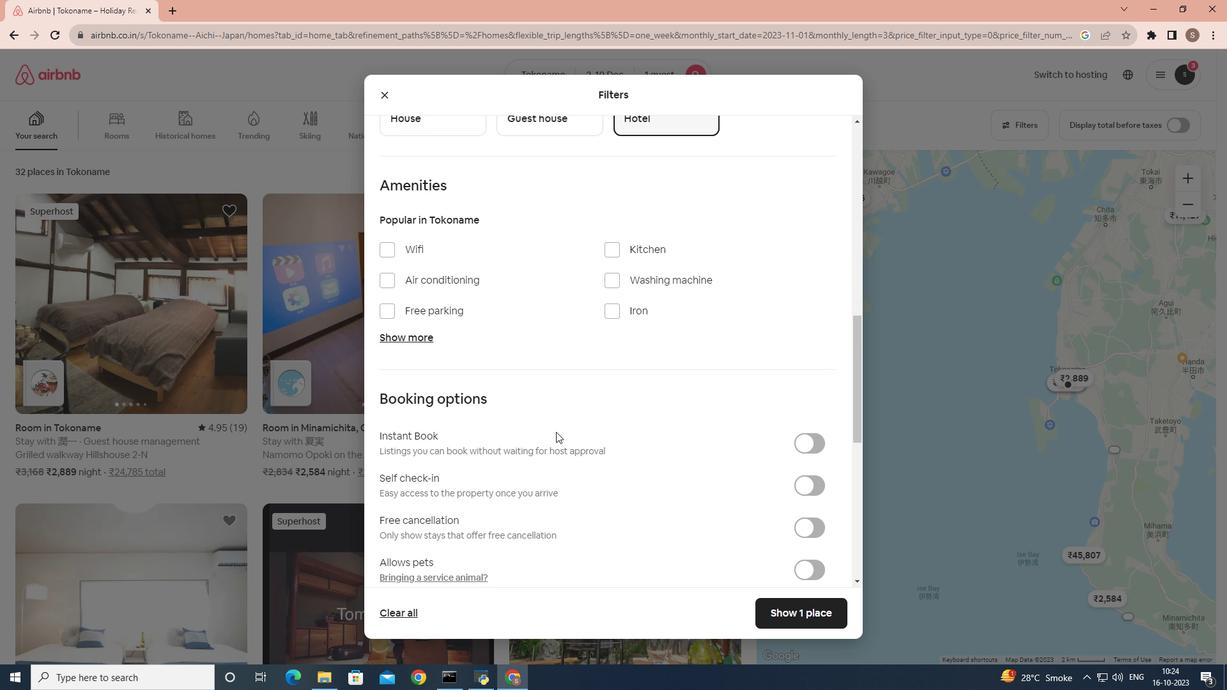 
Action: Mouse scrolled (556, 431) with delta (0, 0)
Screenshot: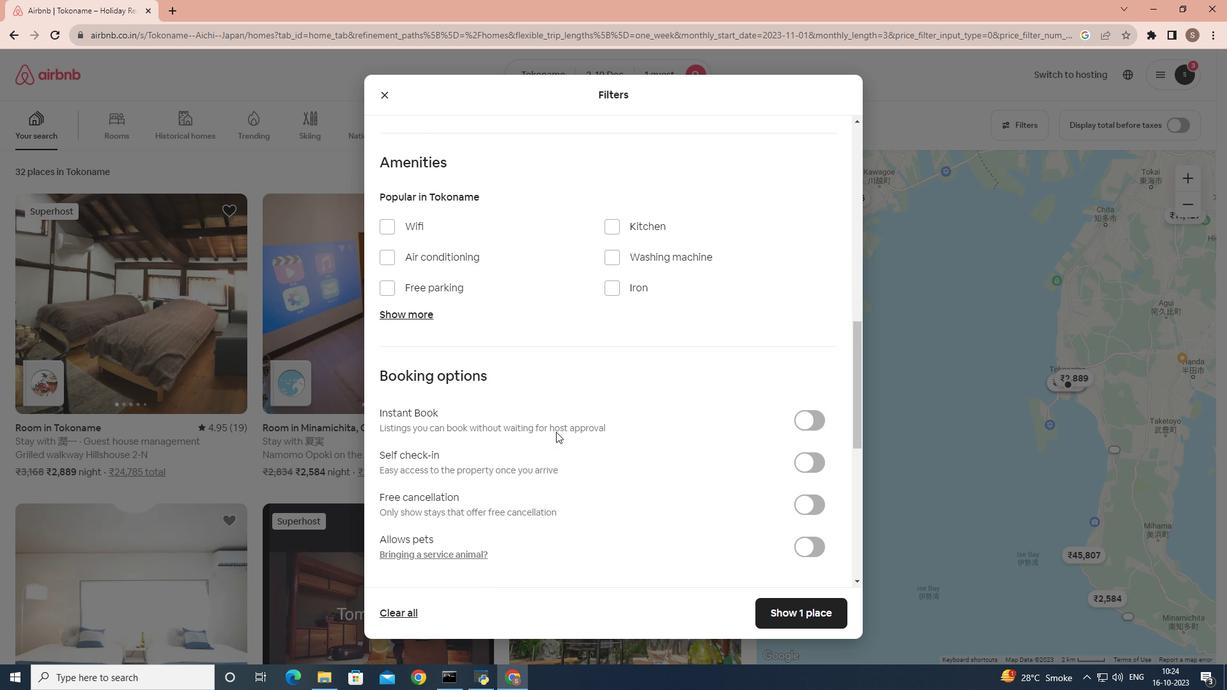 
Action: Mouse moved to (816, 350)
Screenshot: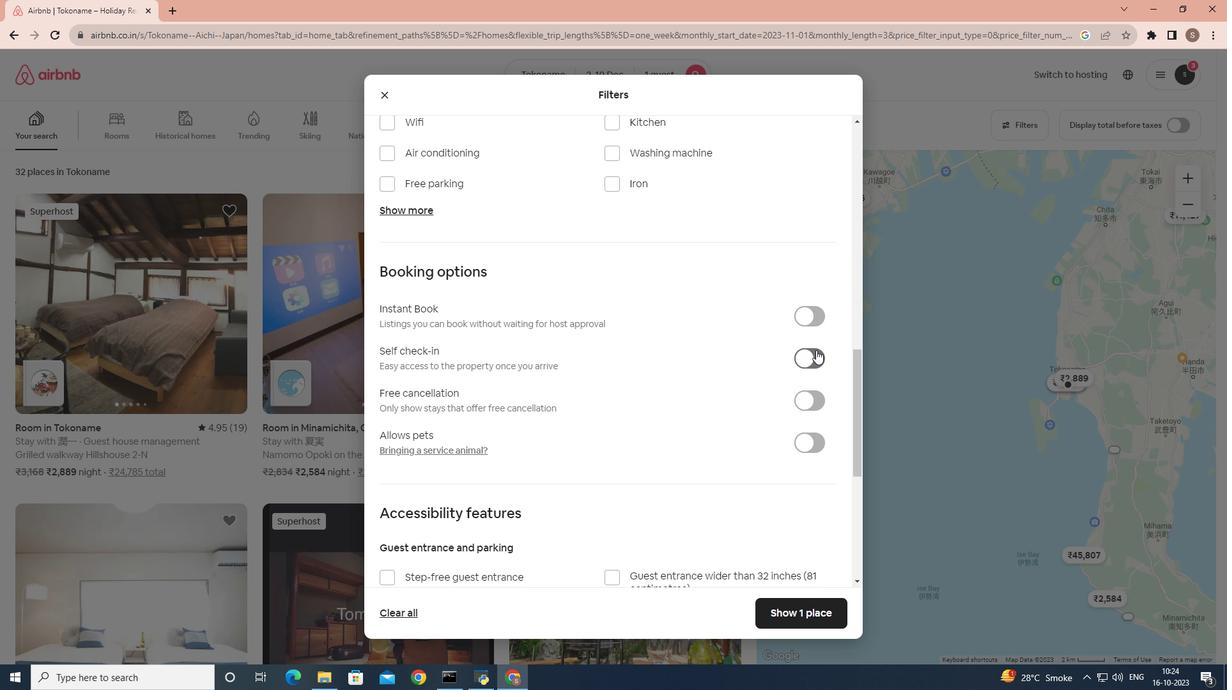 
Action: Mouse pressed left at (816, 350)
Screenshot: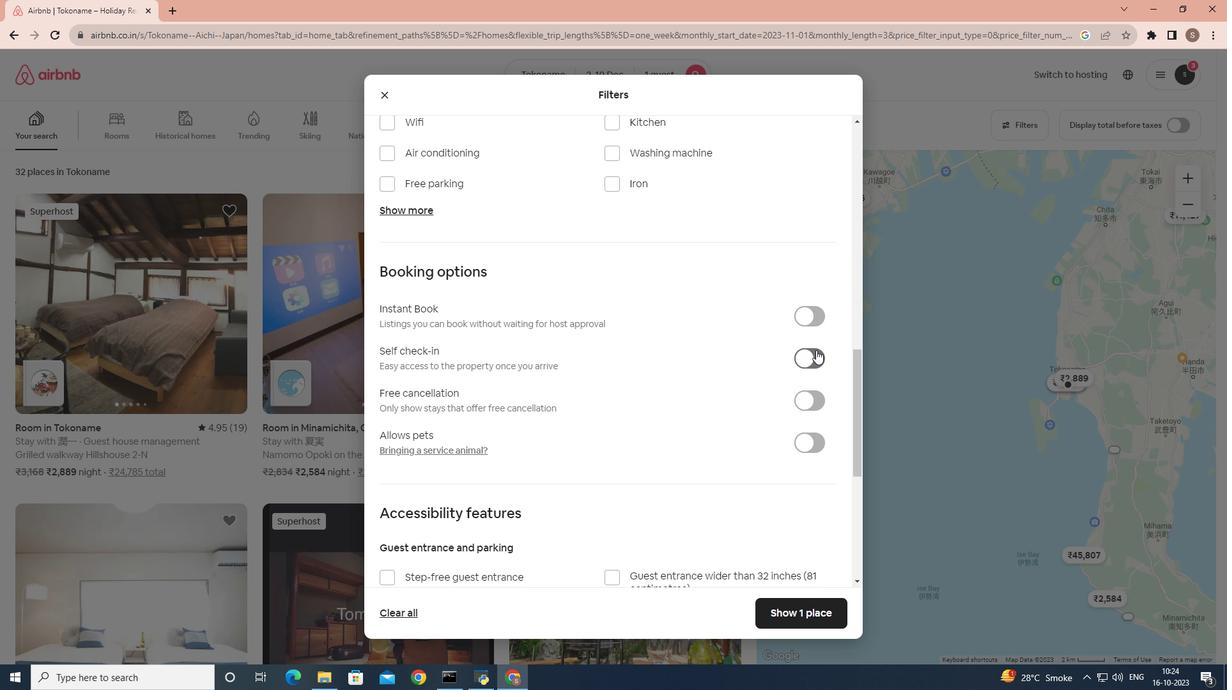 
Action: Mouse moved to (526, 427)
Screenshot: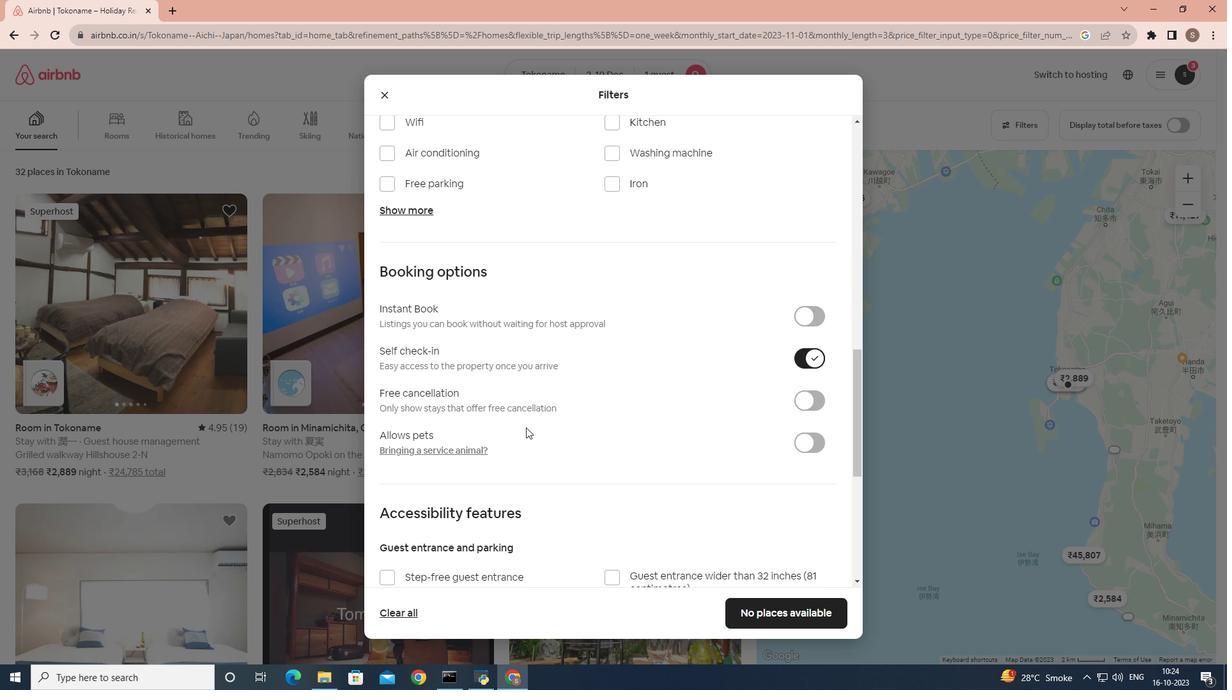 
Action: Mouse scrolled (526, 427) with delta (0, 0)
Screenshot: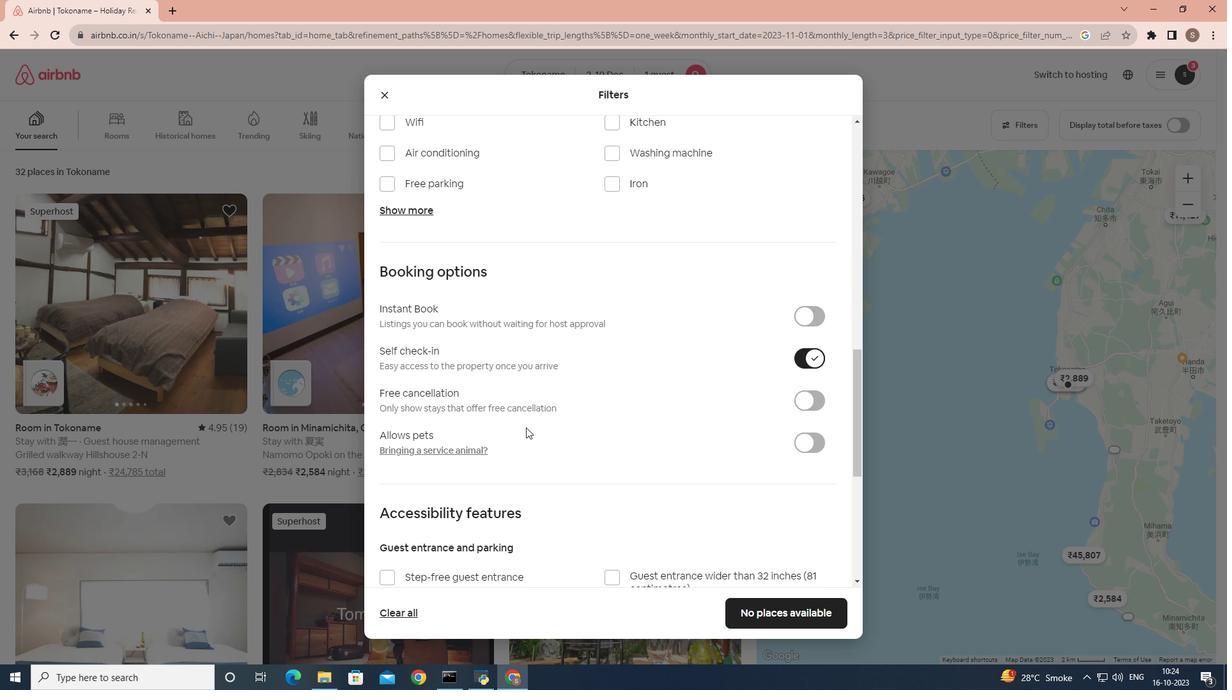 
Action: Mouse scrolled (526, 427) with delta (0, 0)
Screenshot: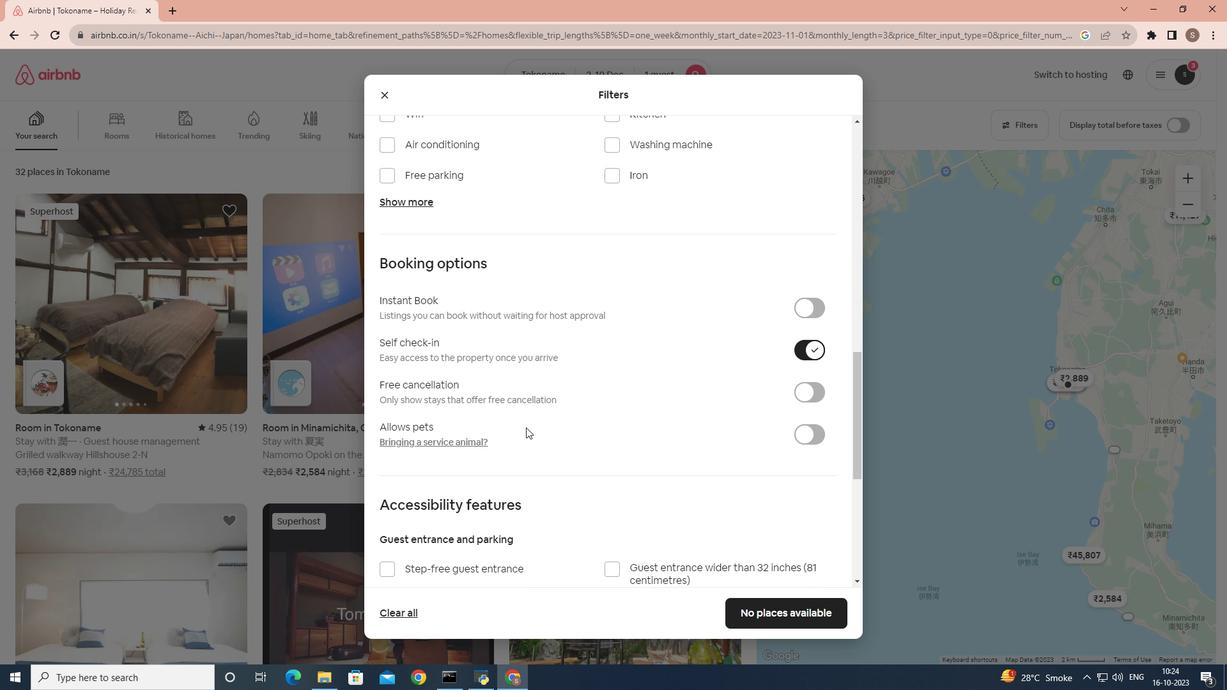 
Action: Mouse scrolled (526, 427) with delta (0, 0)
Screenshot: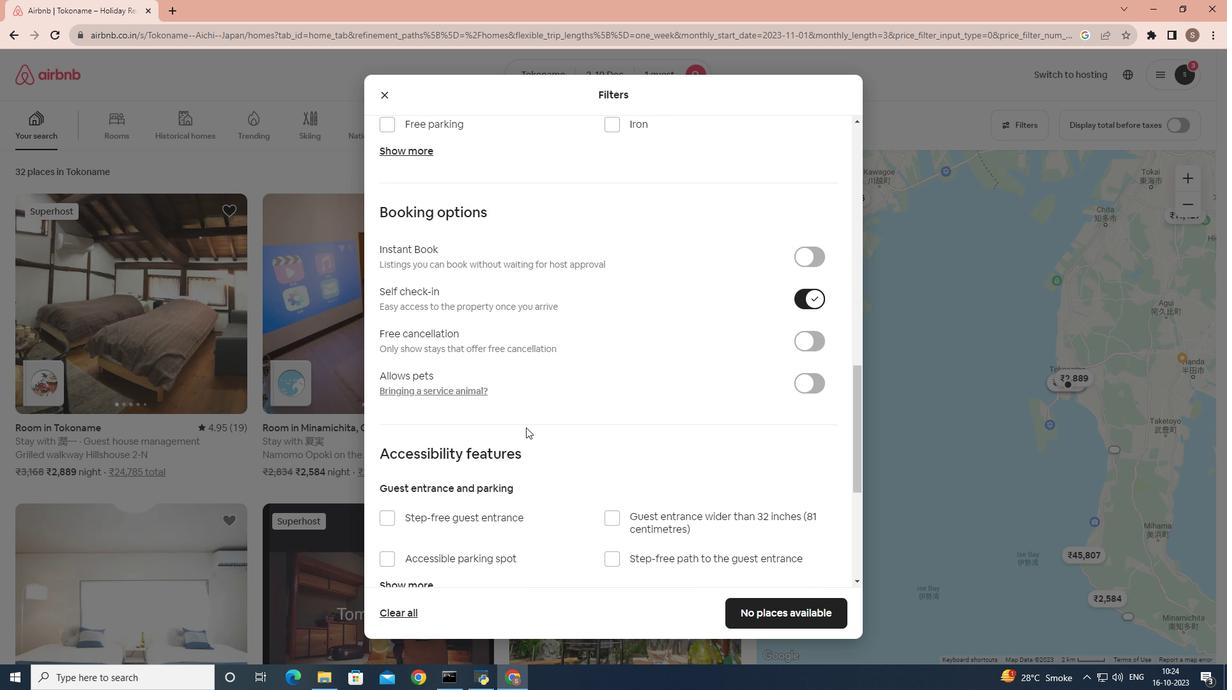 
Action: Mouse scrolled (526, 427) with delta (0, 0)
Screenshot: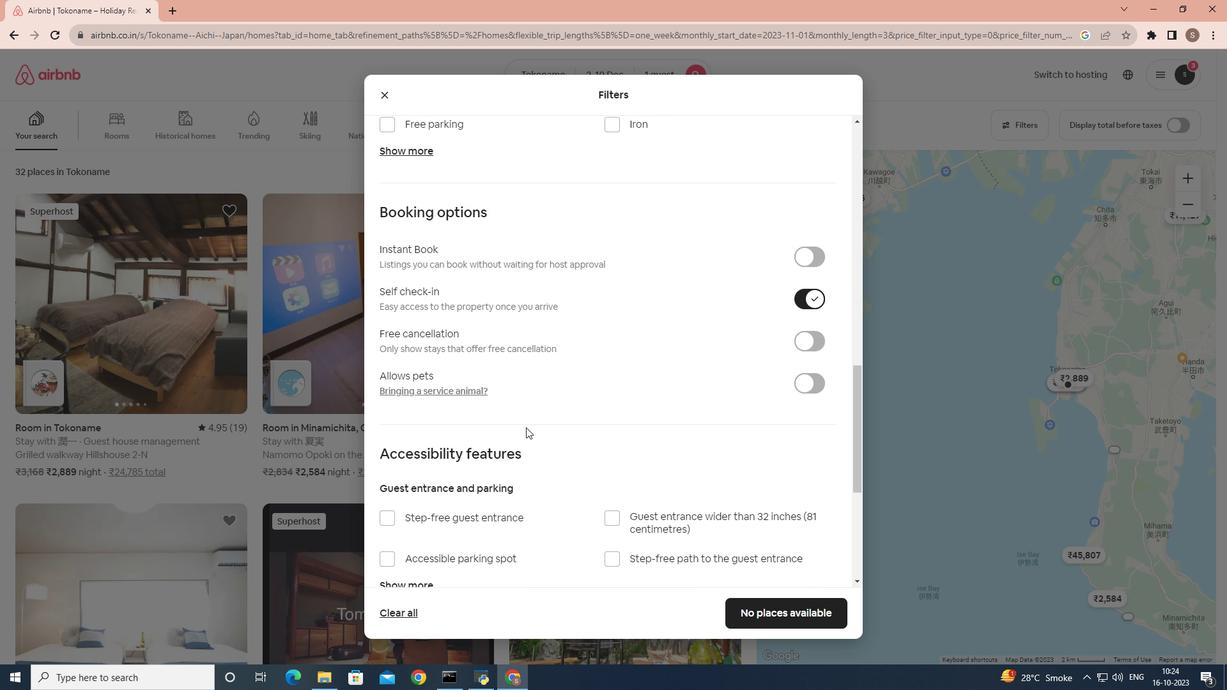 
Action: Mouse scrolled (526, 427) with delta (0, 0)
Screenshot: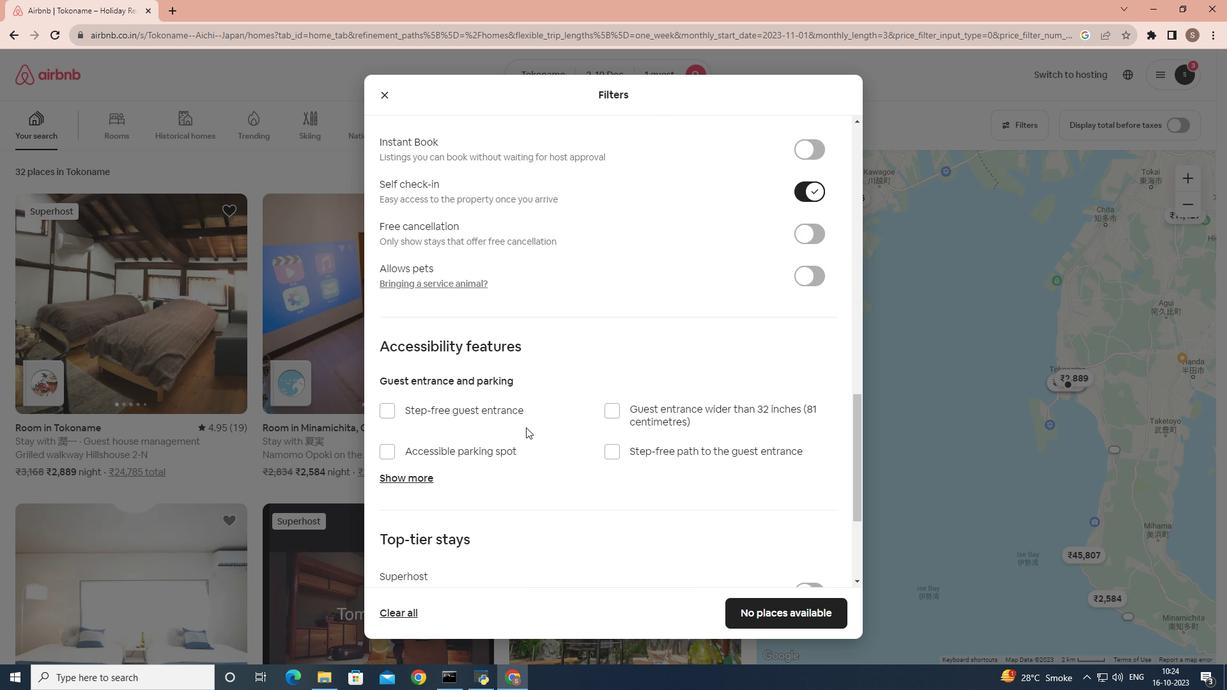 
Action: Mouse scrolled (526, 428) with delta (0, 0)
Screenshot: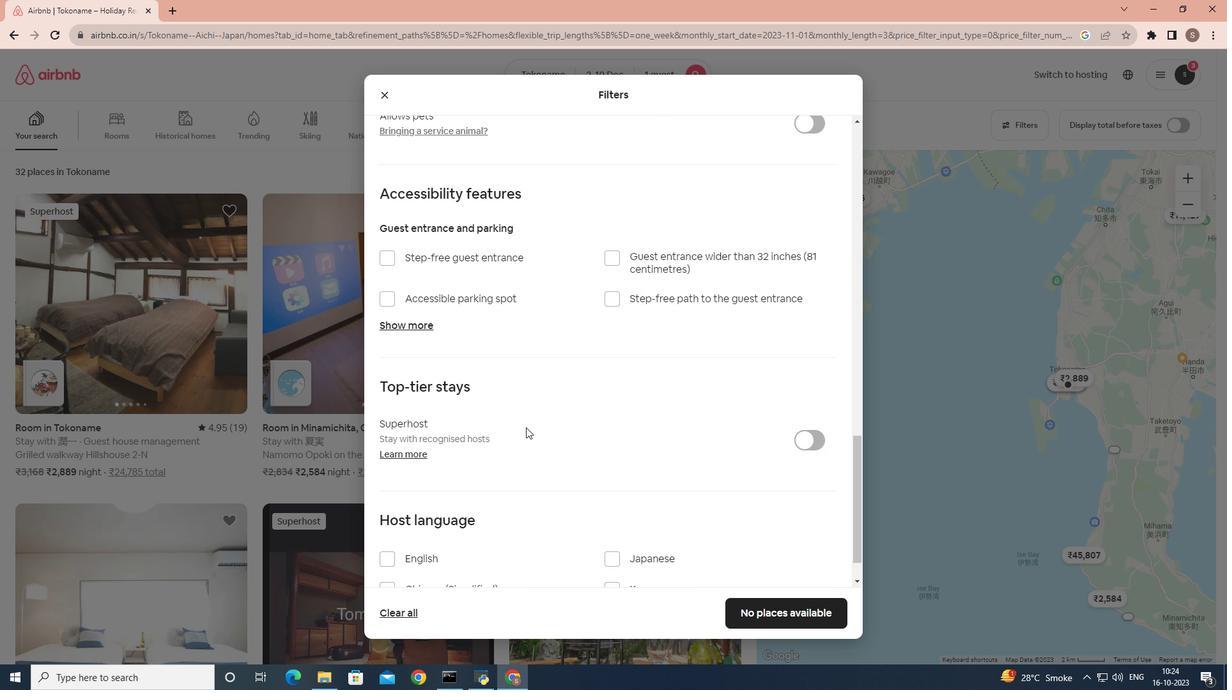 
Action: Mouse moved to (808, 608)
Screenshot: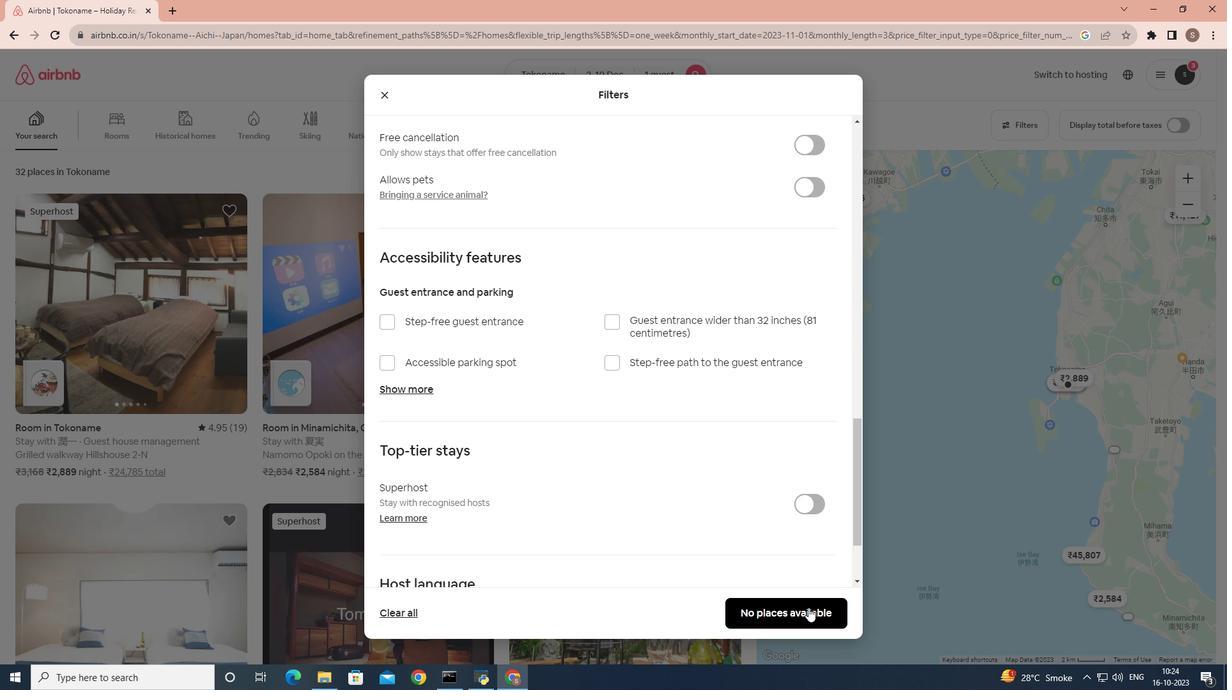 
Action: Mouse pressed left at (808, 608)
Screenshot: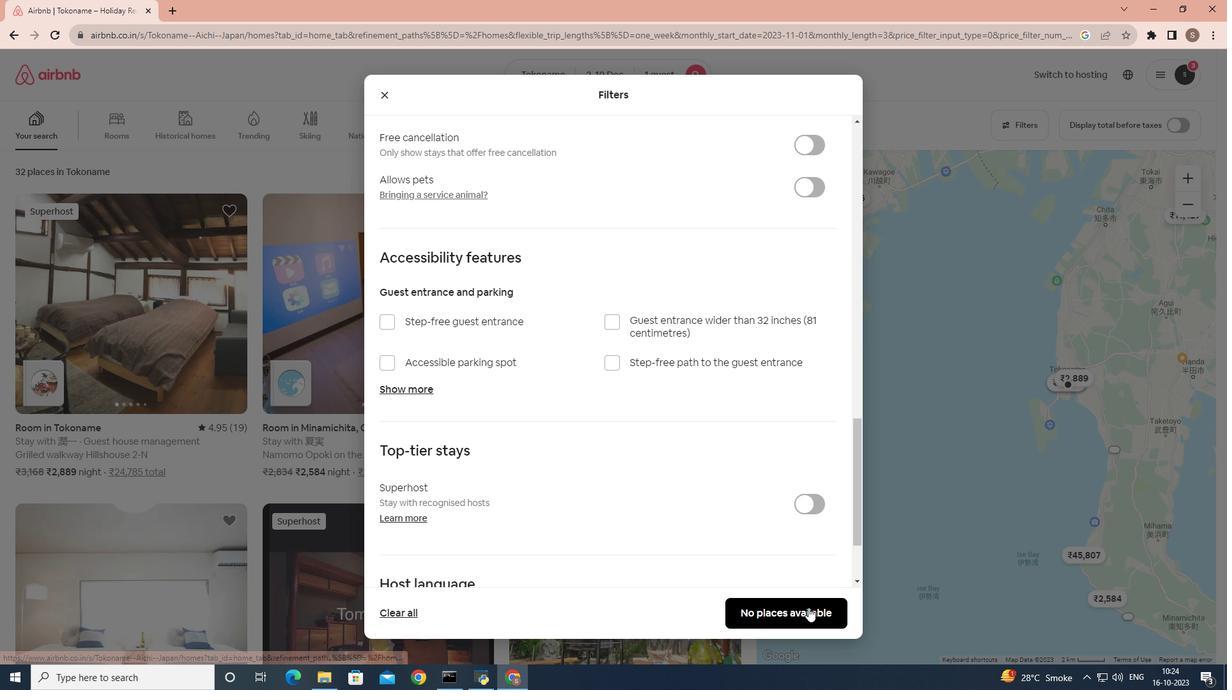 
